 Task: Look for space in Kyaukse, Myanmar from 12th  July, 2023 to 15th July, 2023 for 3 adults in price range Rs.12000 to Rs.16000. Place can be entire place with 2 bedrooms having 3 beds and 1 bathroom. Property type can be house, flat, guest house. Amenities needed are: washing machine. Booking option can be shelf check-in. Required host language is English.
Action: Mouse moved to (504, 111)
Screenshot: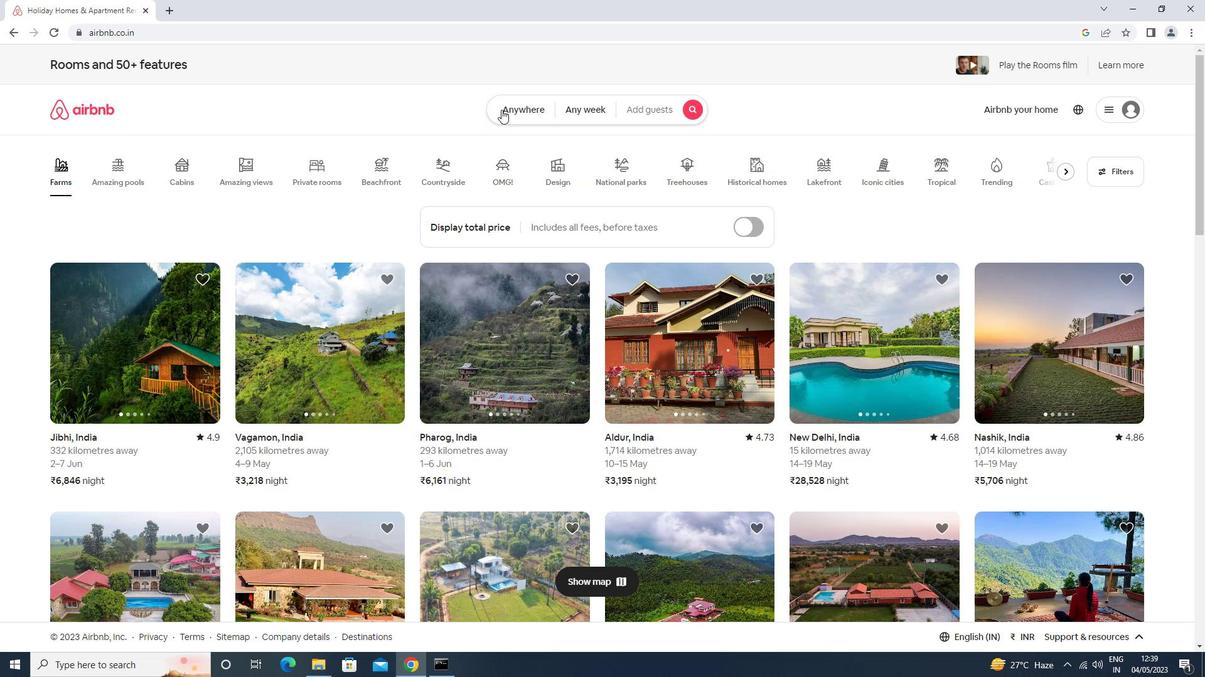 
Action: Mouse pressed left at (504, 111)
Screenshot: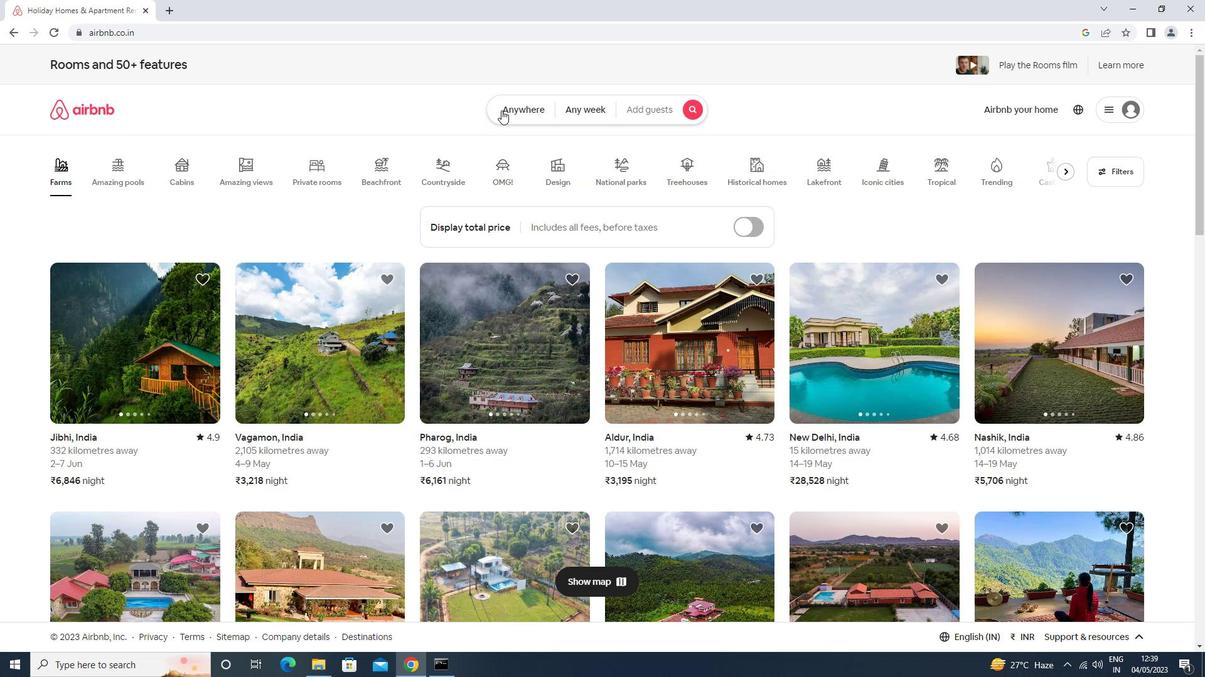 
Action: Mouse moved to (421, 163)
Screenshot: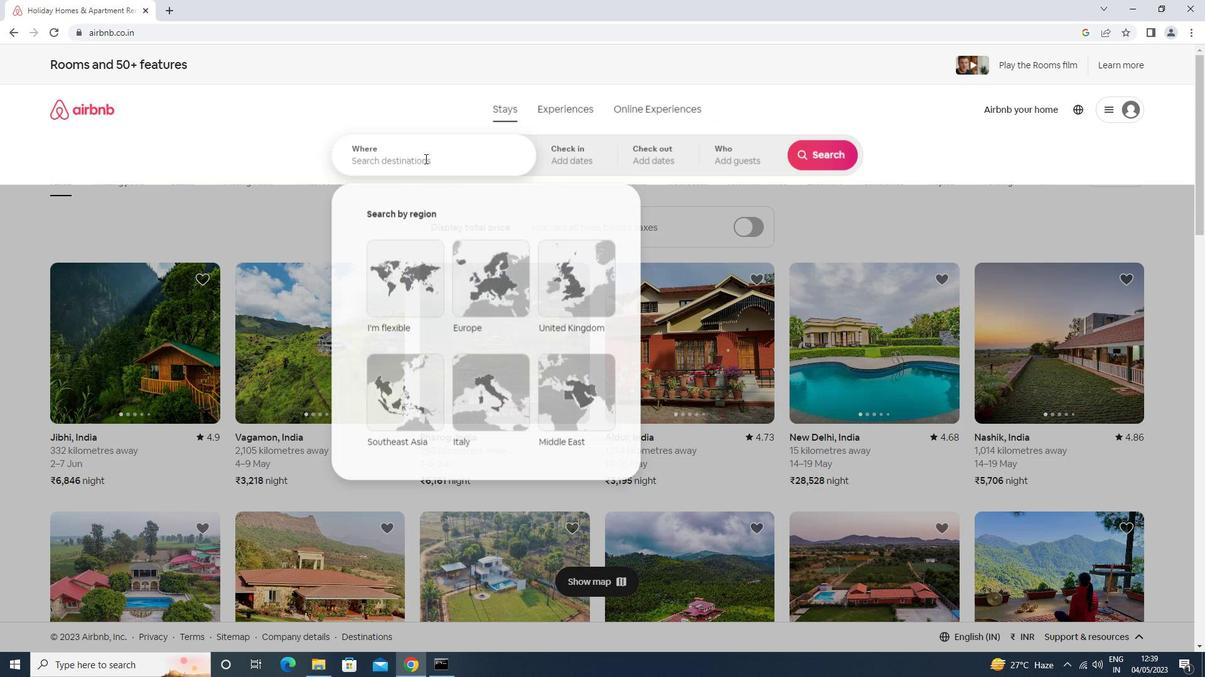
Action: Mouse pressed left at (421, 163)
Screenshot: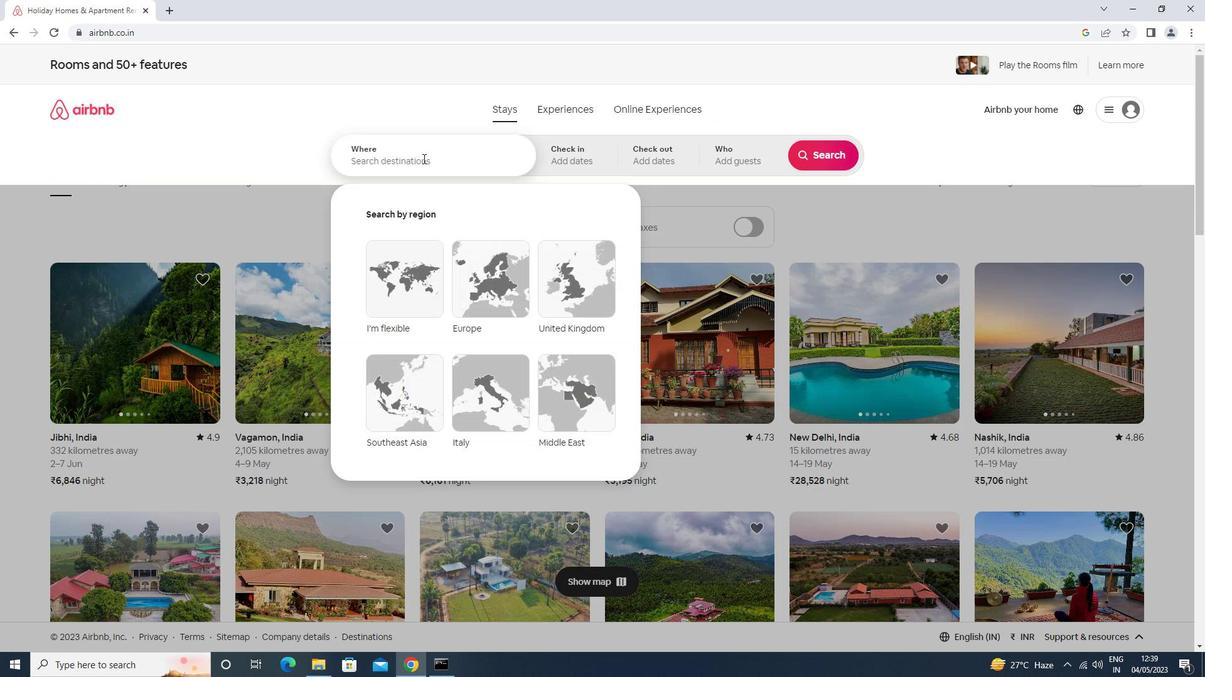
Action: Mouse moved to (414, 163)
Screenshot: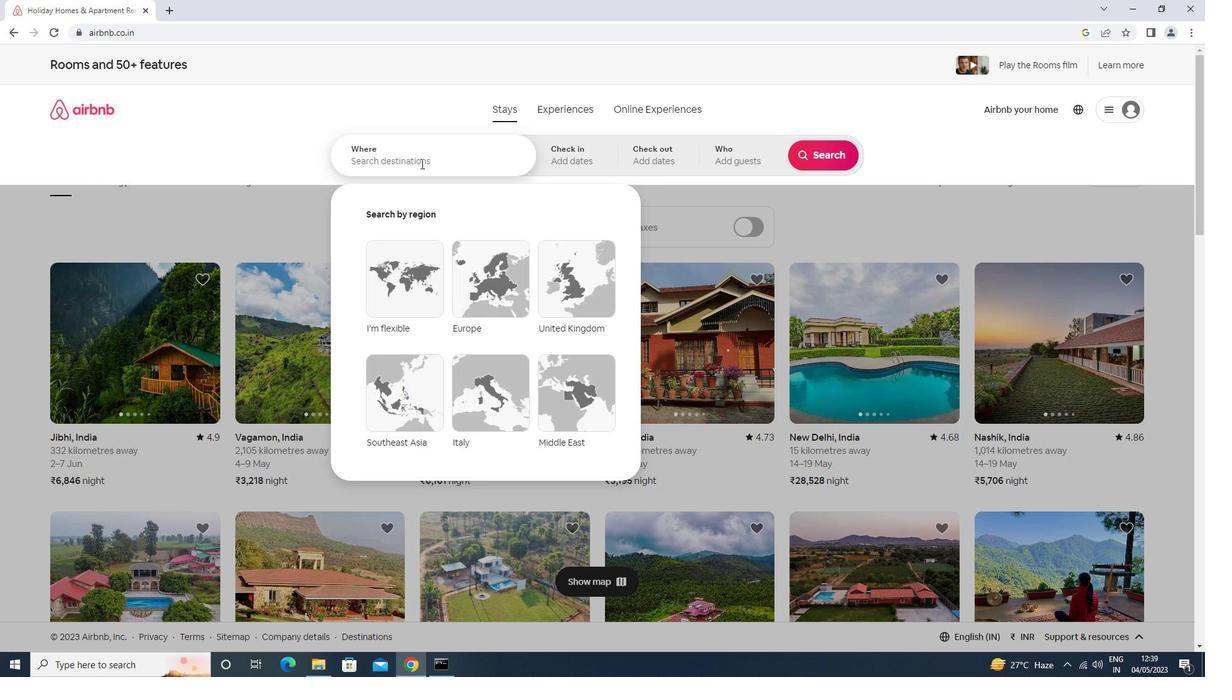 
Action: Key pressed kyaukse<Key.down><Key.enter>
Screenshot: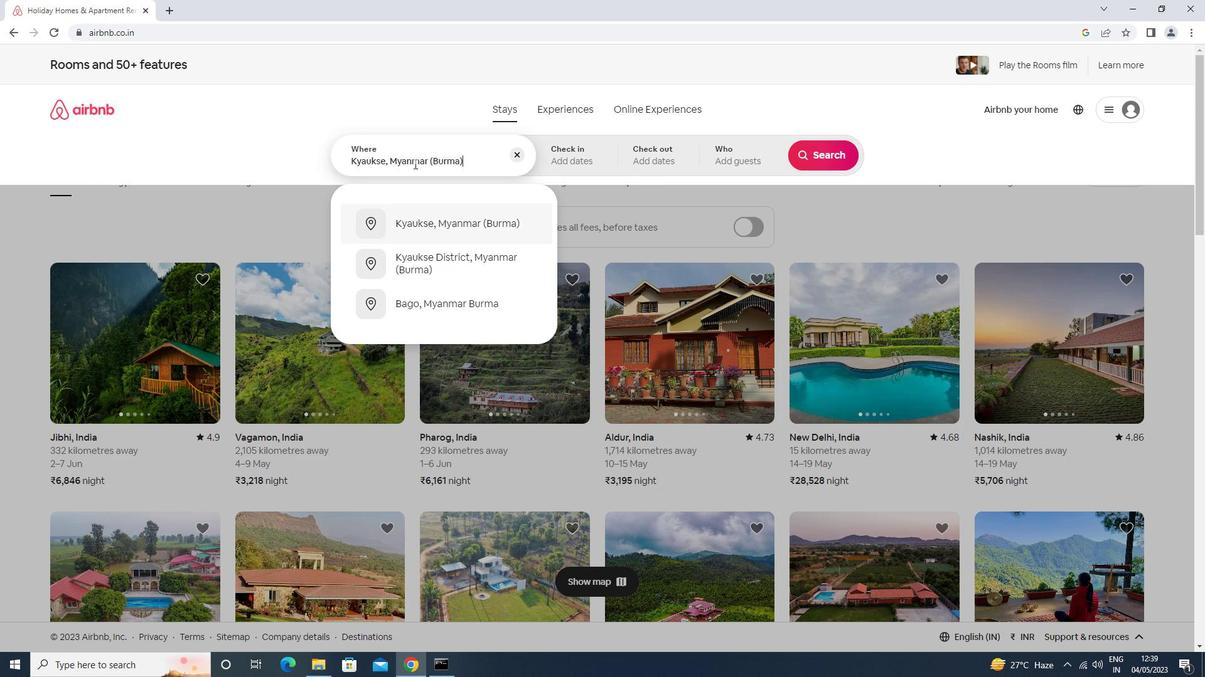 
Action: Mouse moved to (827, 257)
Screenshot: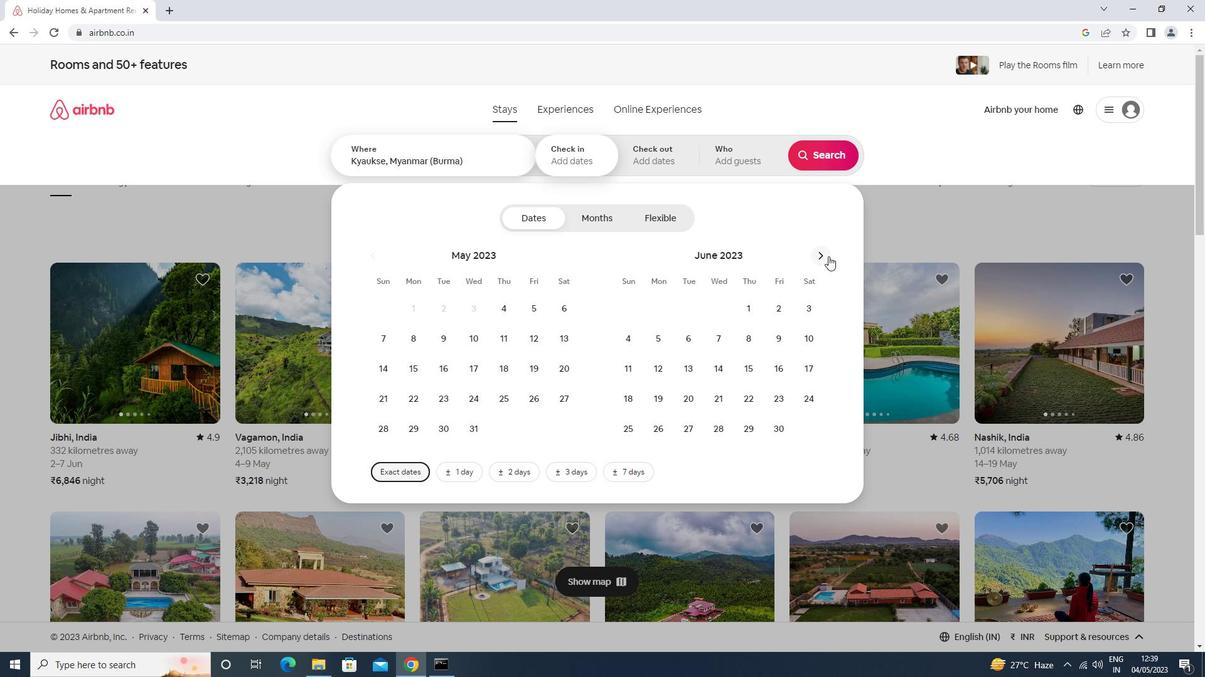 
Action: Mouse pressed left at (827, 257)
Screenshot: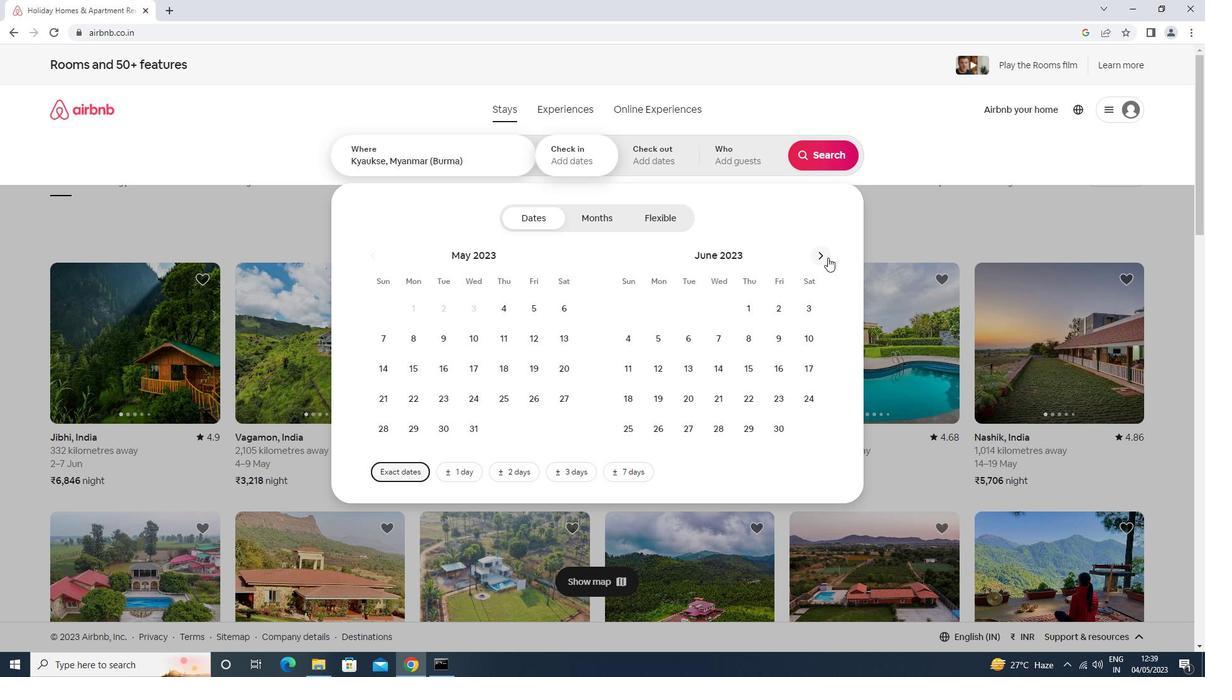 
Action: Mouse moved to (710, 364)
Screenshot: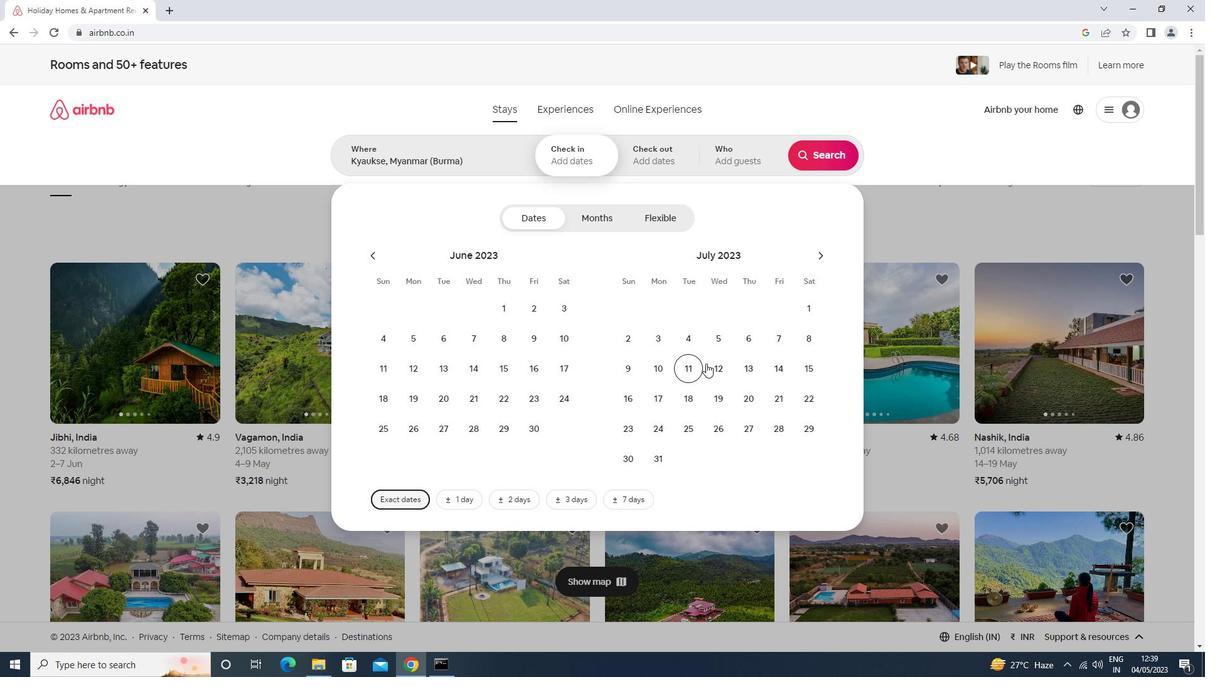 
Action: Mouse pressed left at (710, 364)
Screenshot: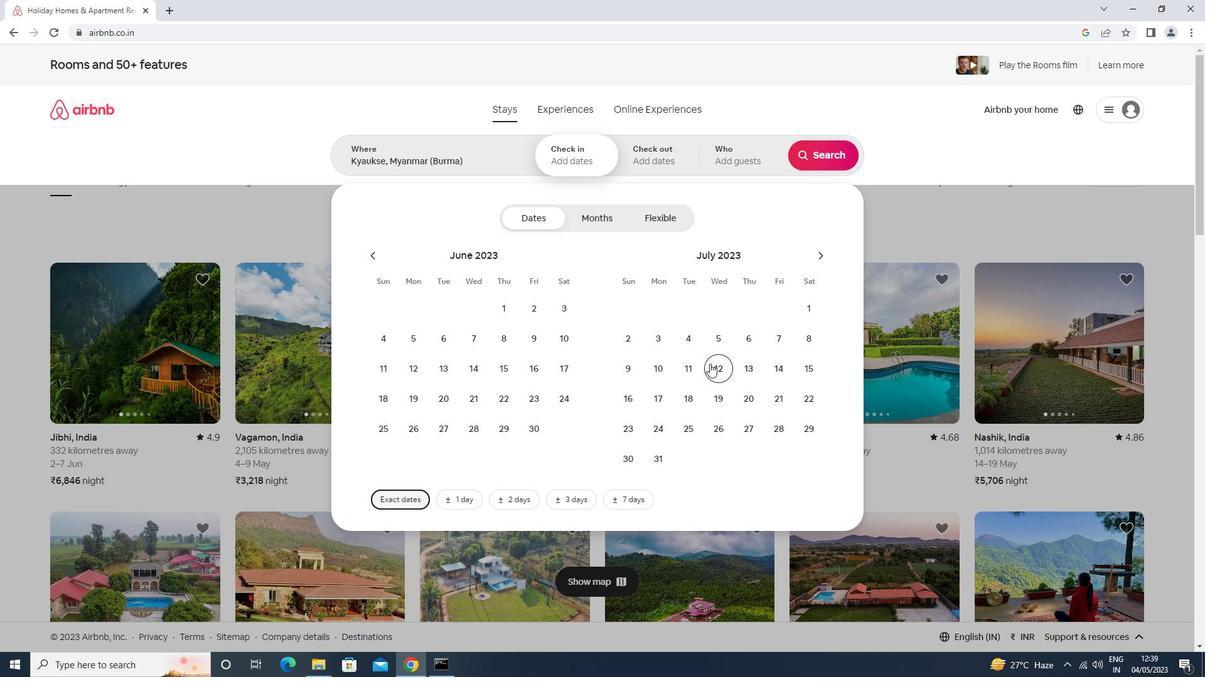 
Action: Mouse moved to (801, 367)
Screenshot: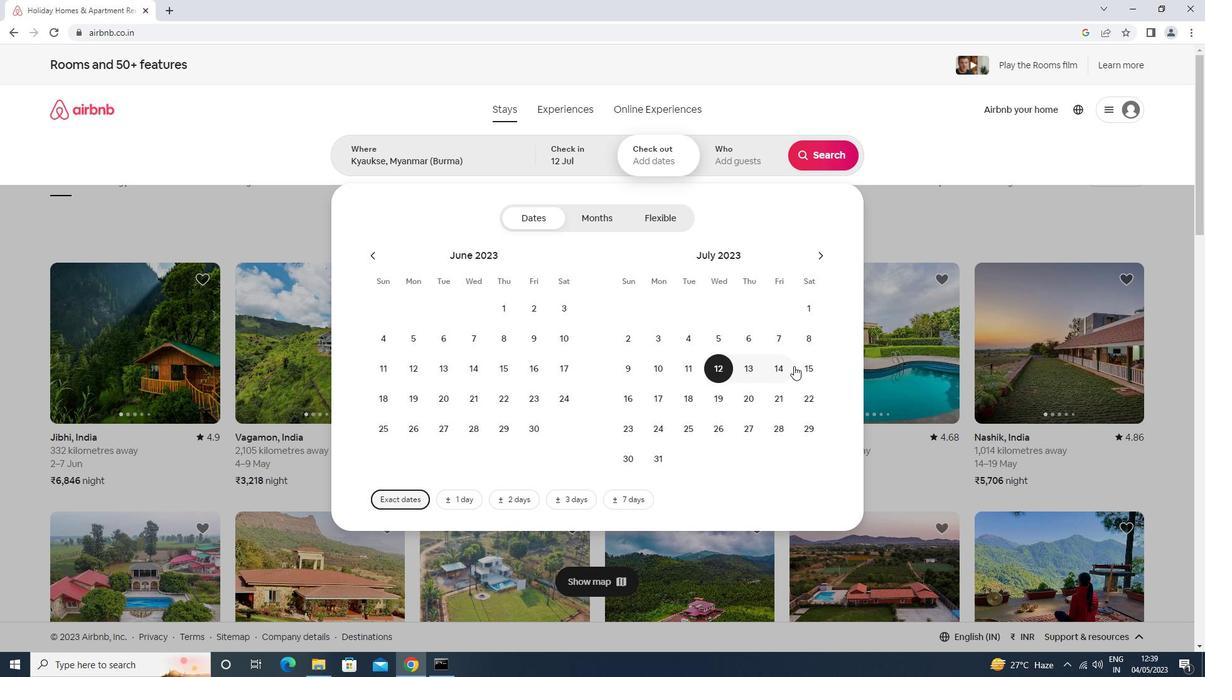 
Action: Mouse pressed left at (801, 367)
Screenshot: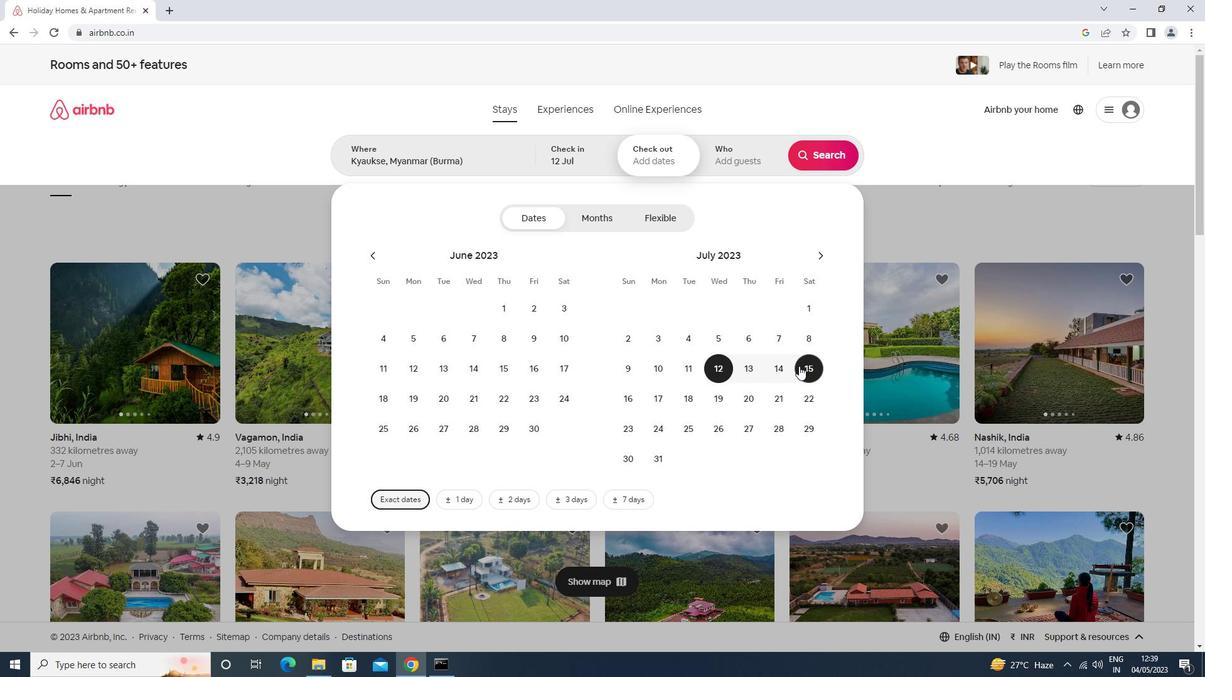 
Action: Mouse moved to (736, 173)
Screenshot: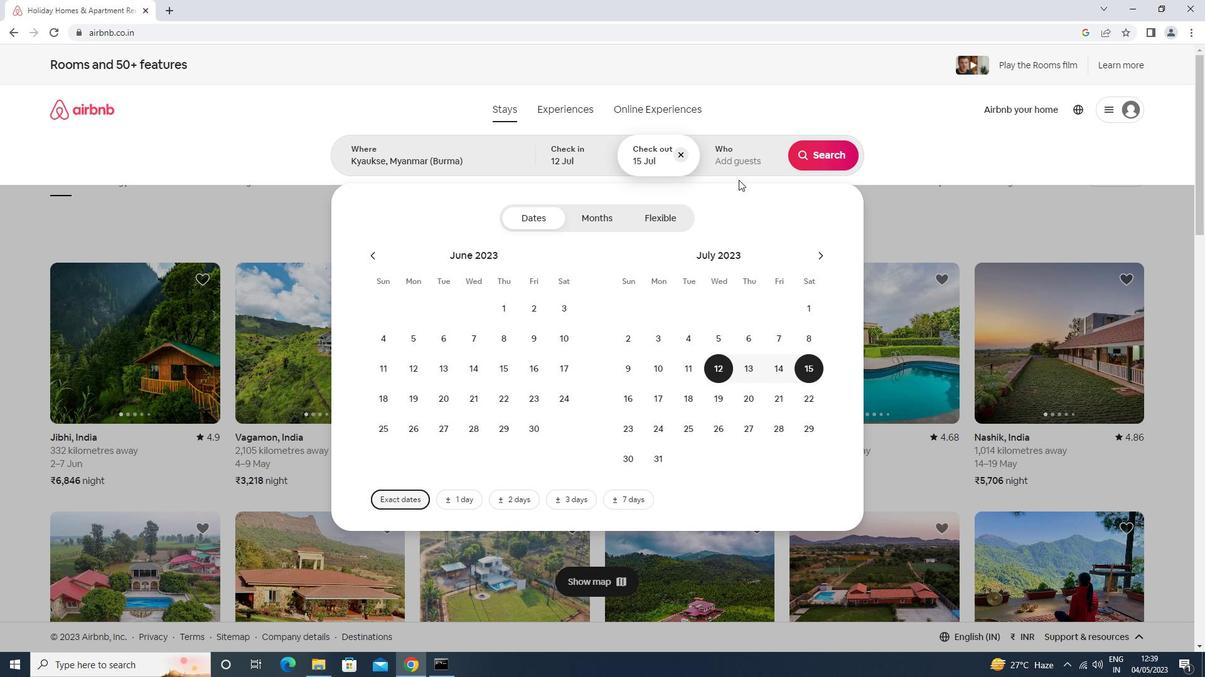 
Action: Mouse pressed left at (736, 173)
Screenshot: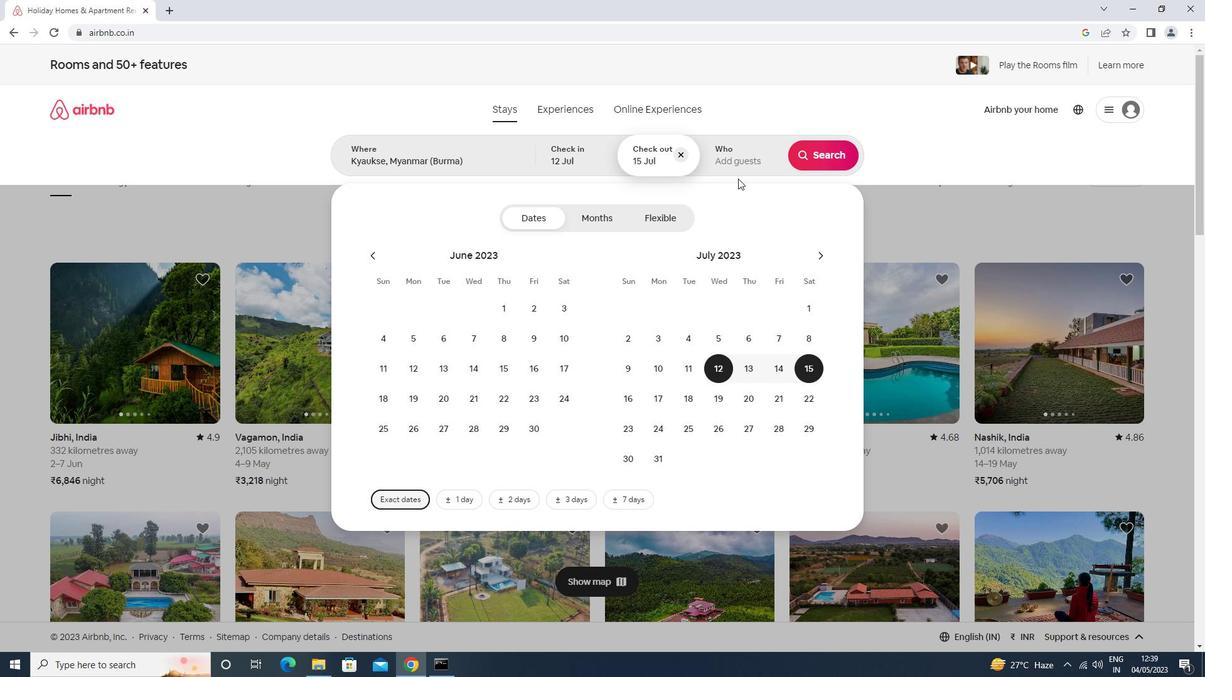 
Action: Mouse moved to (824, 223)
Screenshot: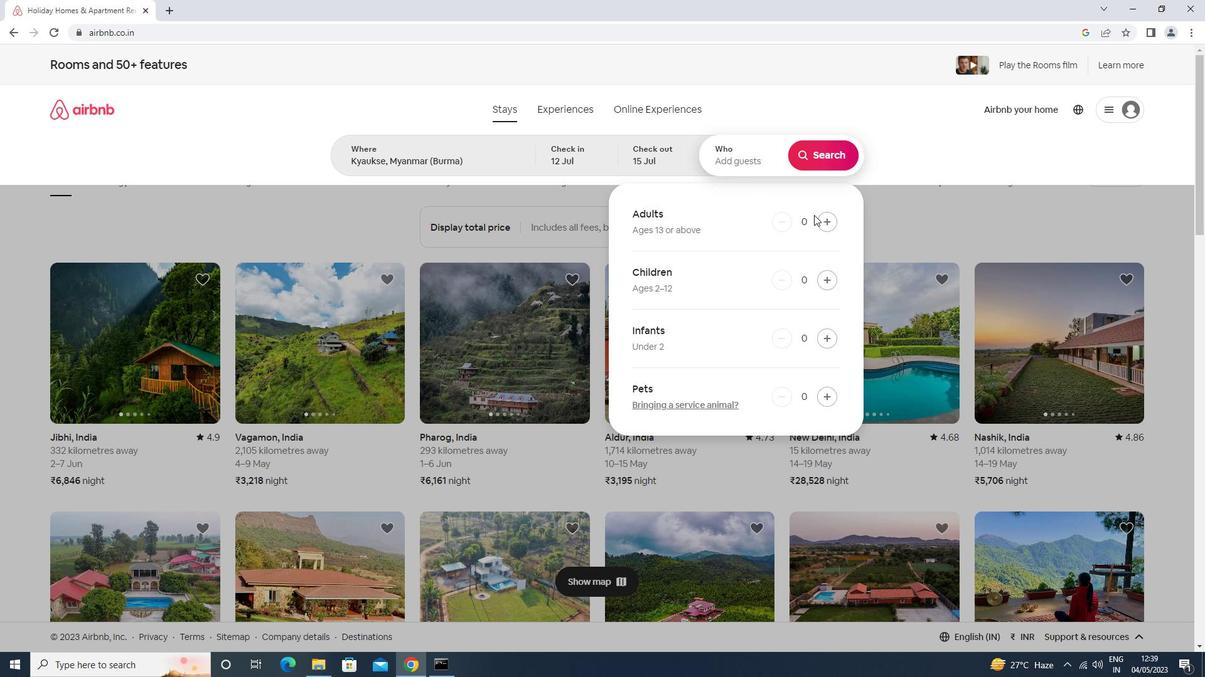 
Action: Mouse pressed left at (824, 223)
Screenshot: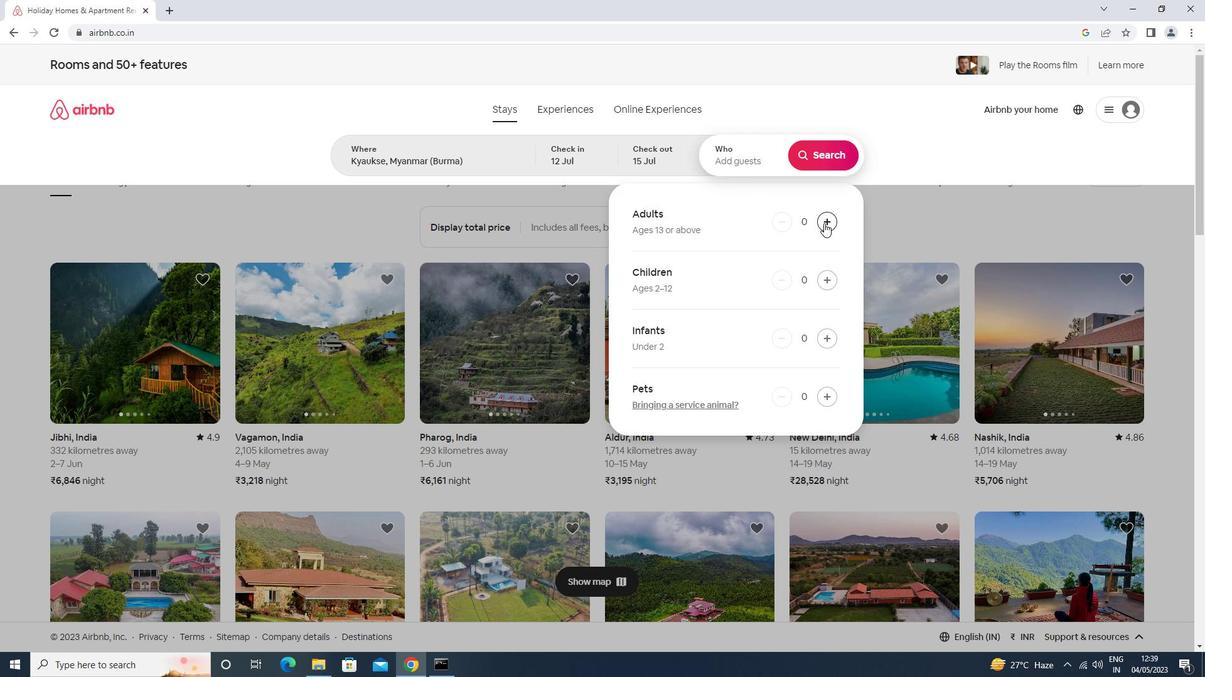 
Action: Mouse moved to (824, 224)
Screenshot: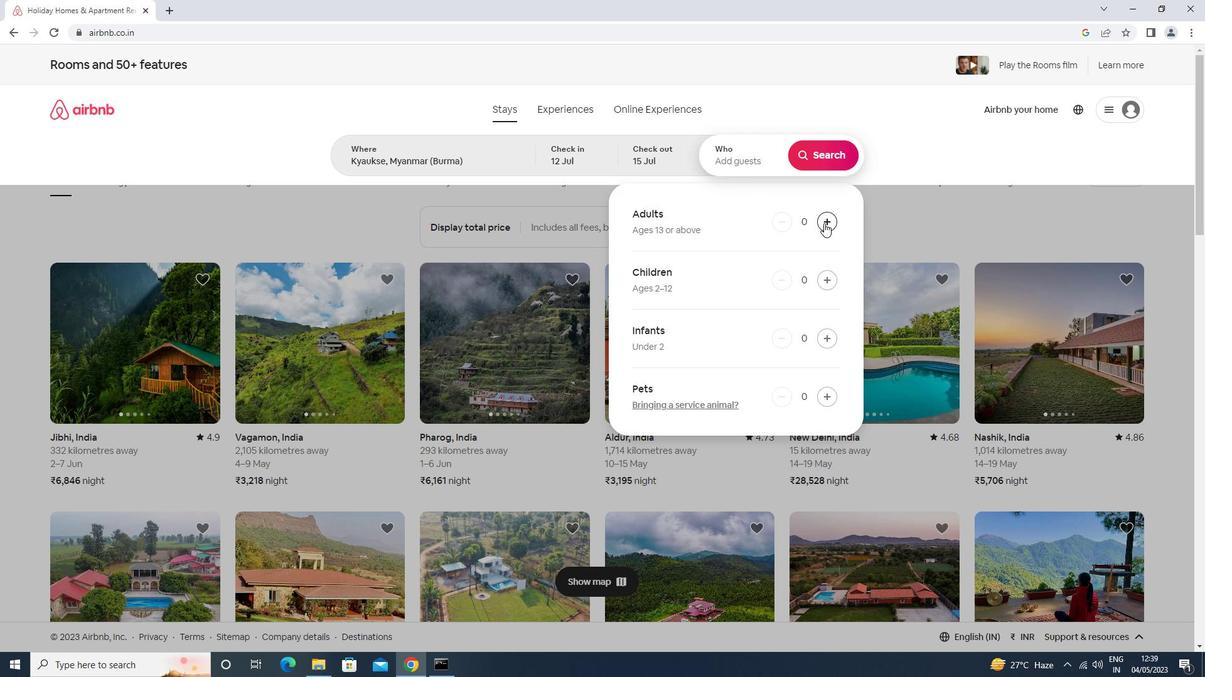 
Action: Mouse pressed left at (824, 224)
Screenshot: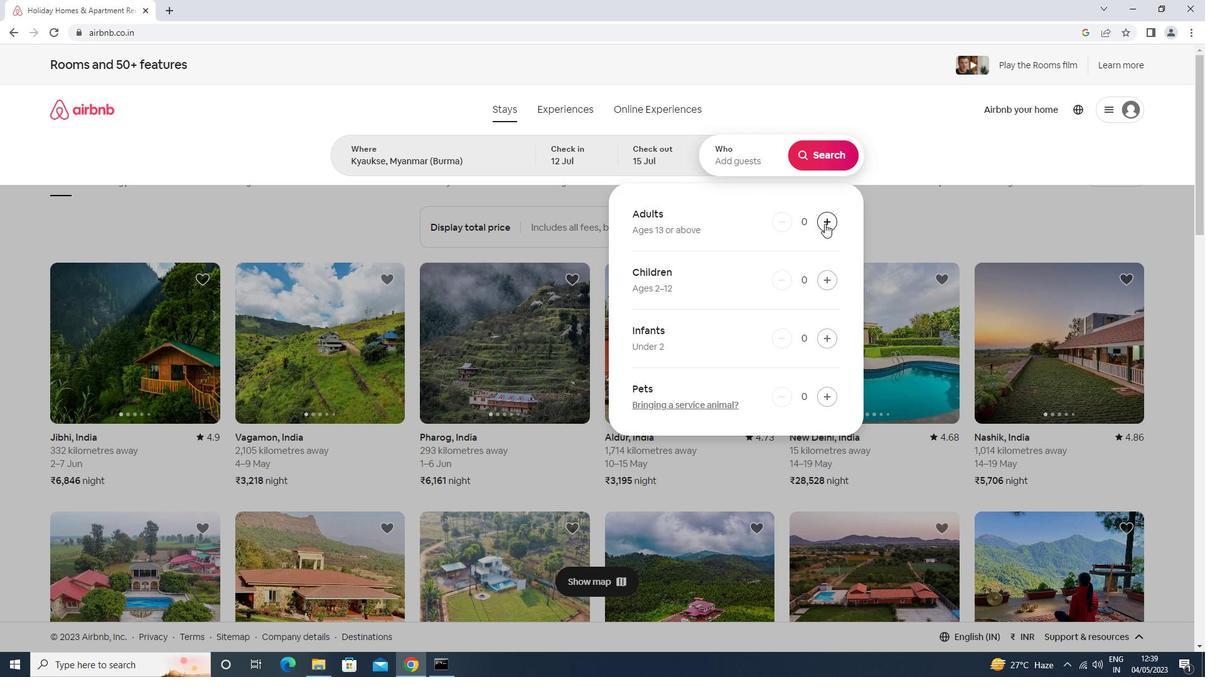 
Action: Mouse moved to (825, 224)
Screenshot: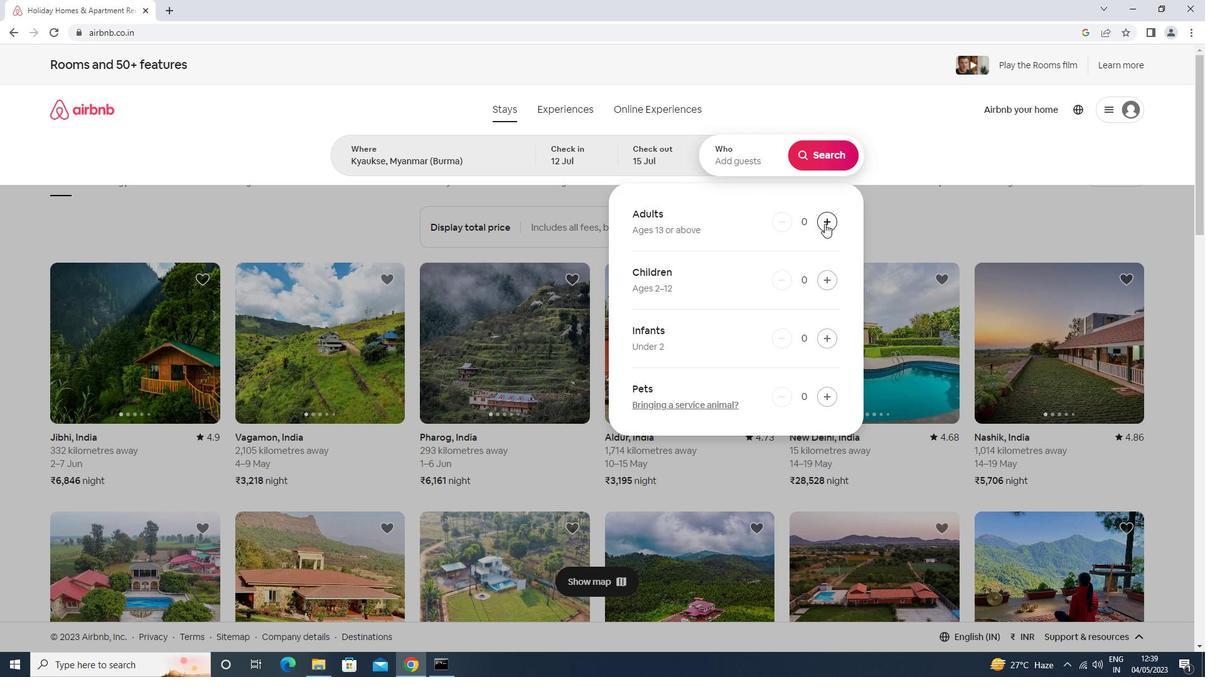 
Action: Mouse pressed left at (825, 224)
Screenshot: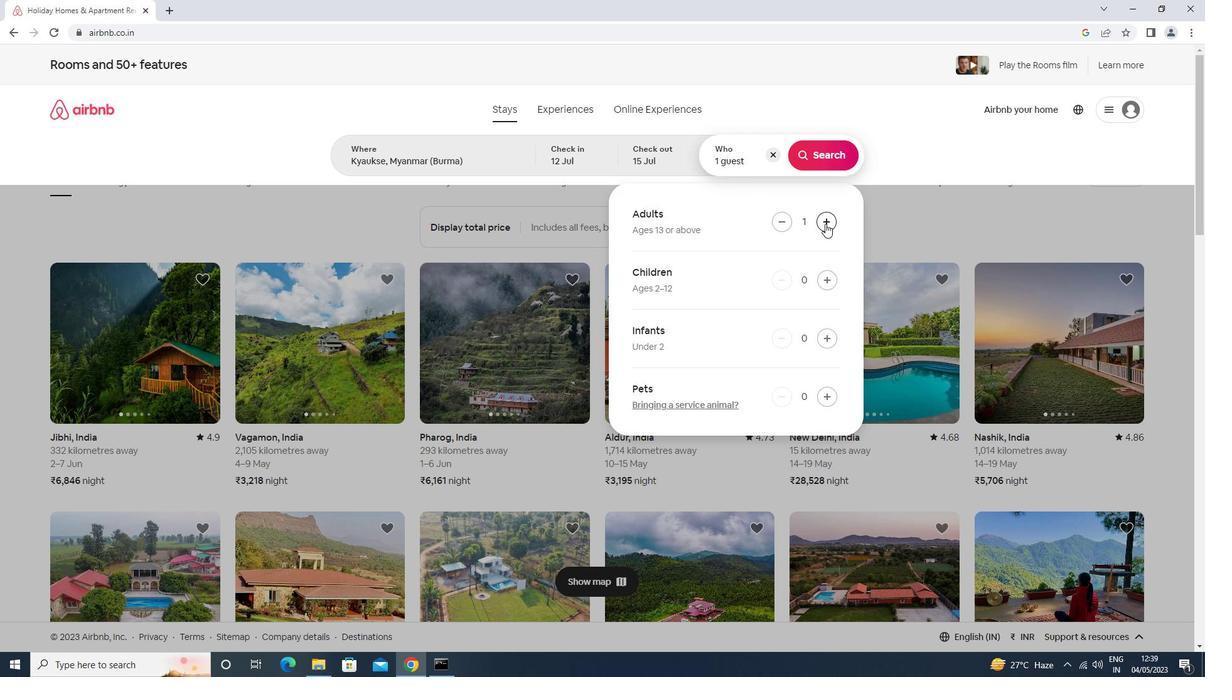 
Action: Mouse moved to (821, 160)
Screenshot: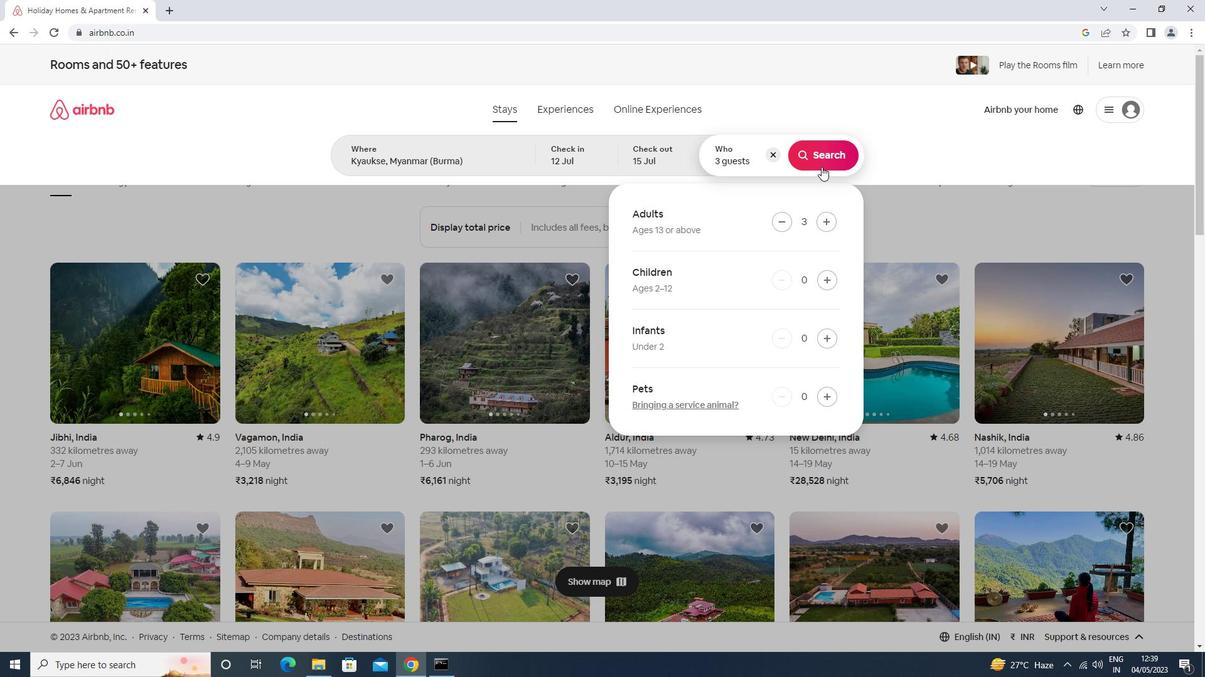 
Action: Mouse pressed left at (821, 160)
Screenshot: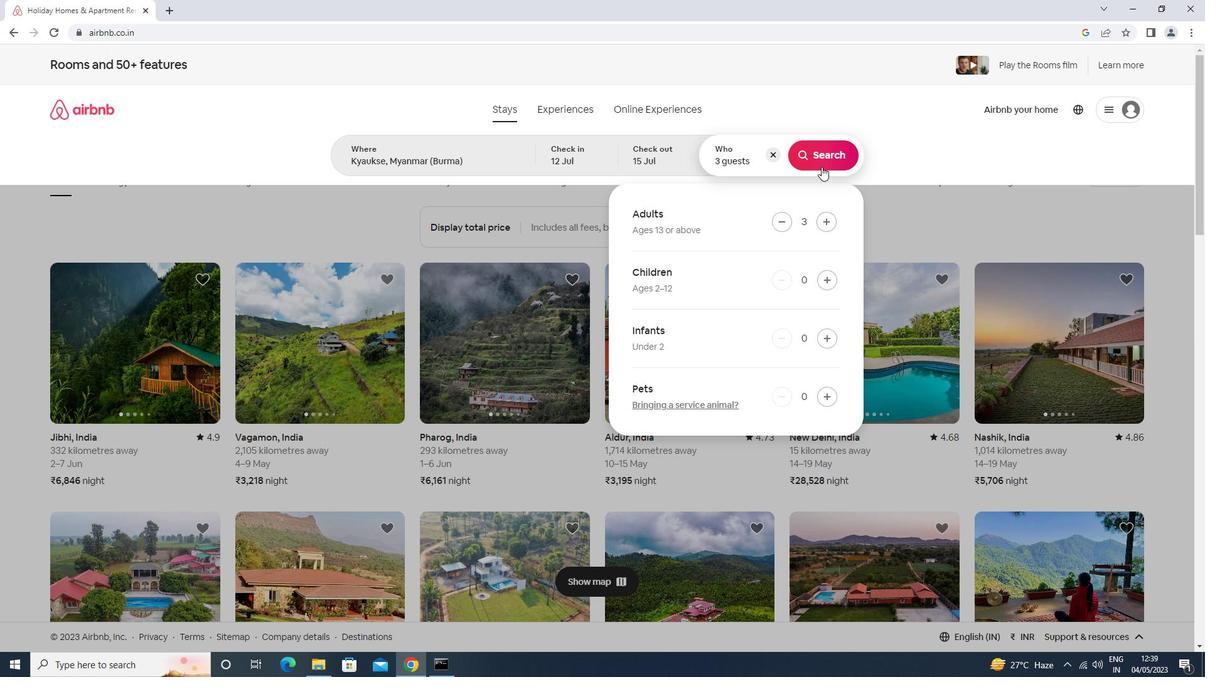
Action: Mouse moved to (1140, 113)
Screenshot: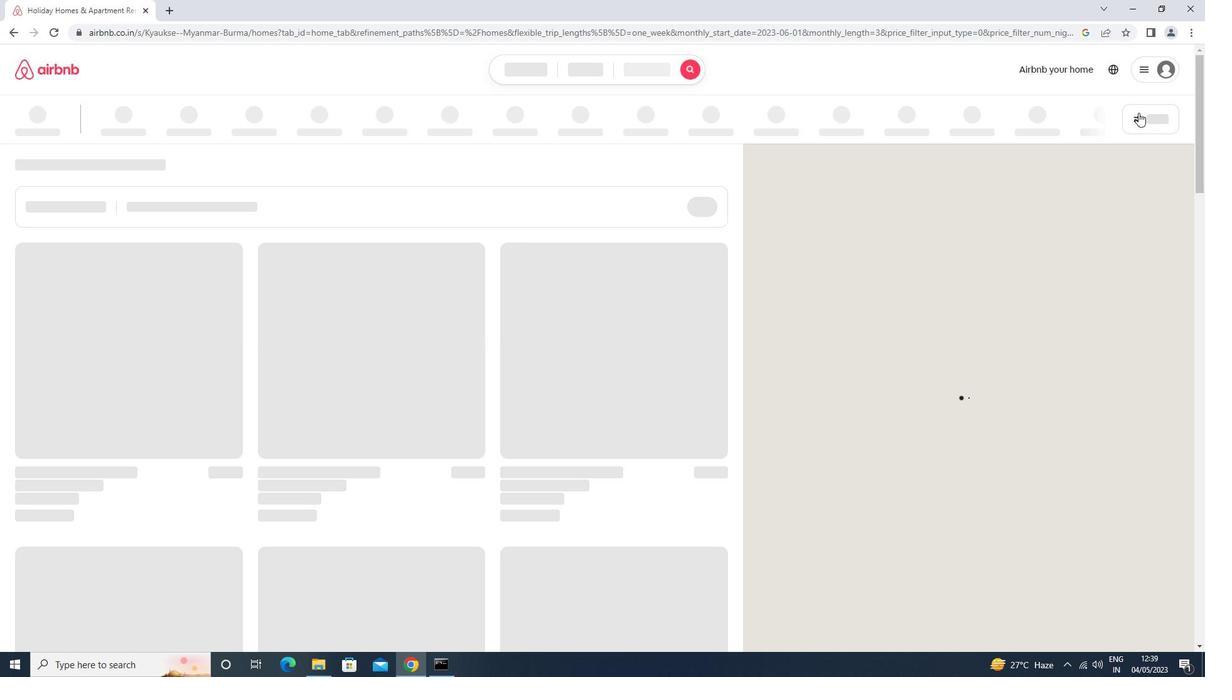 
Action: Mouse pressed left at (1140, 113)
Screenshot: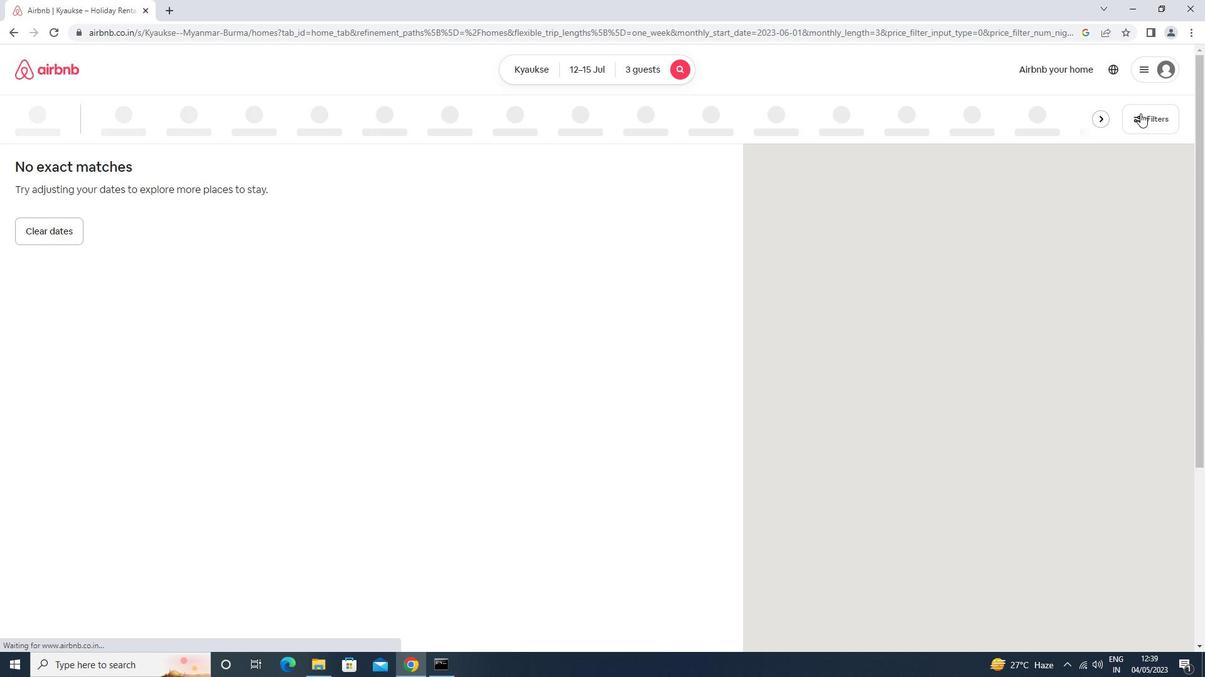 
Action: Mouse moved to (542, 190)
Screenshot: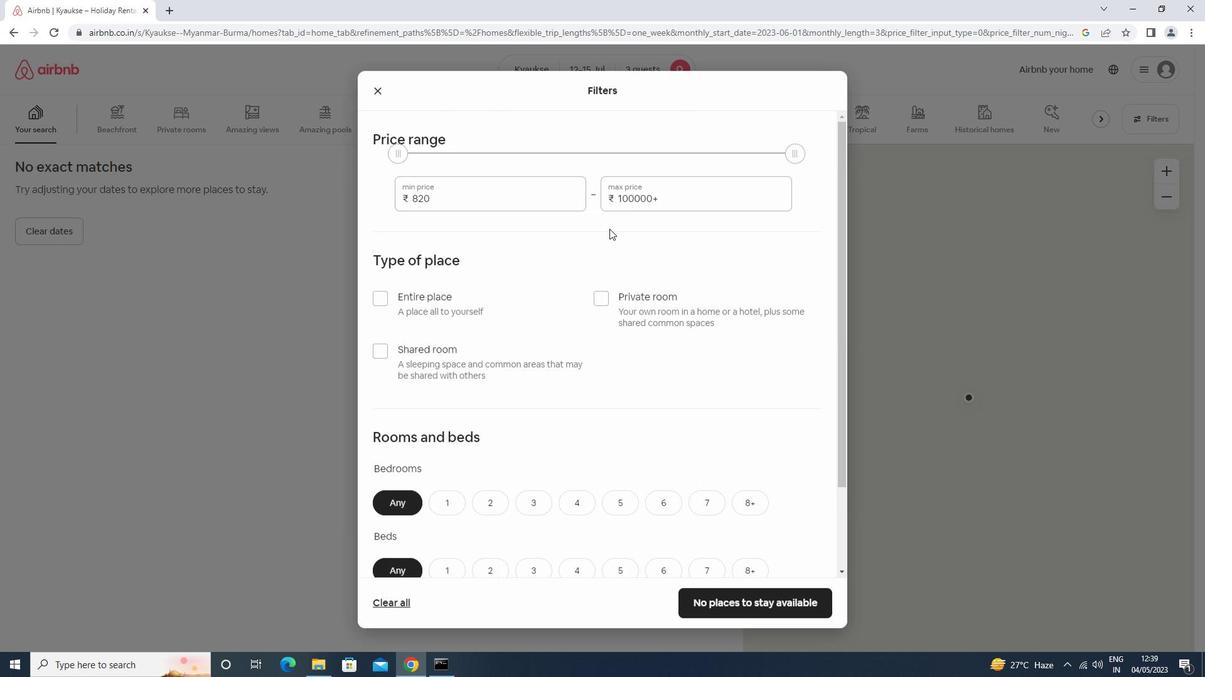 
Action: Mouse pressed left at (542, 190)
Screenshot: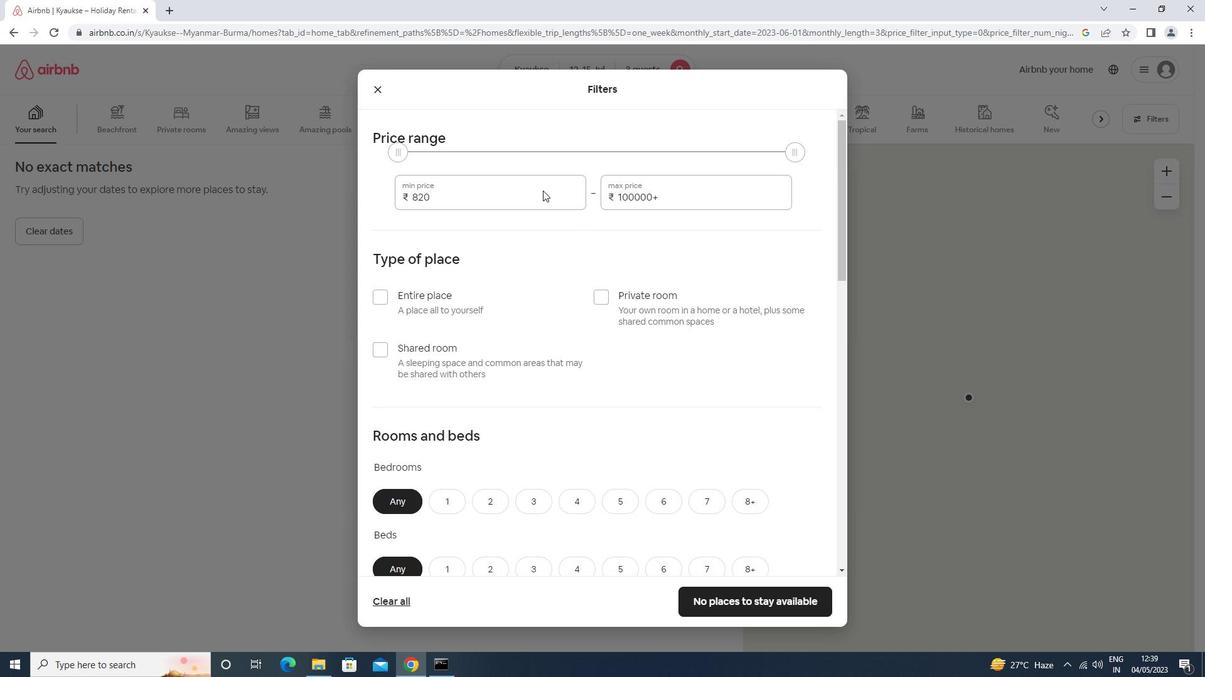 
Action: Key pressed <Key.backspace><Key.backspace><Key.backspace><Key.backspace><Key.backspace>12000<Key.tab>16000
Screenshot: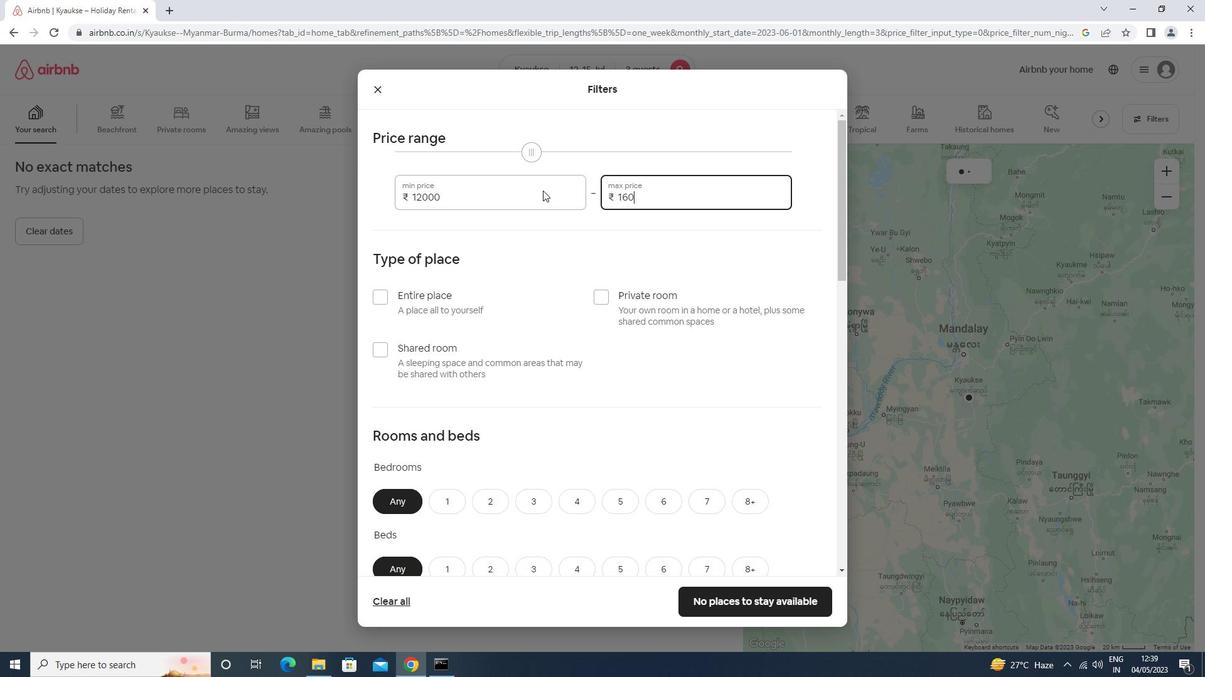 
Action: Mouse moved to (451, 297)
Screenshot: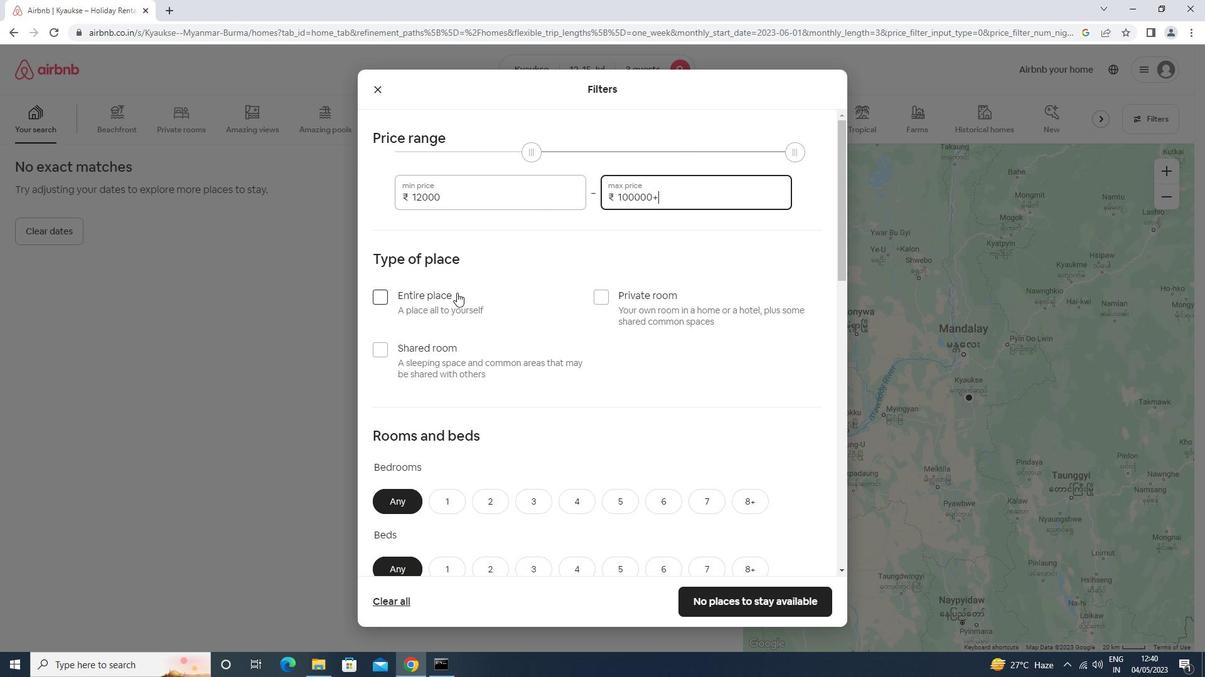 
Action: Mouse pressed left at (451, 297)
Screenshot: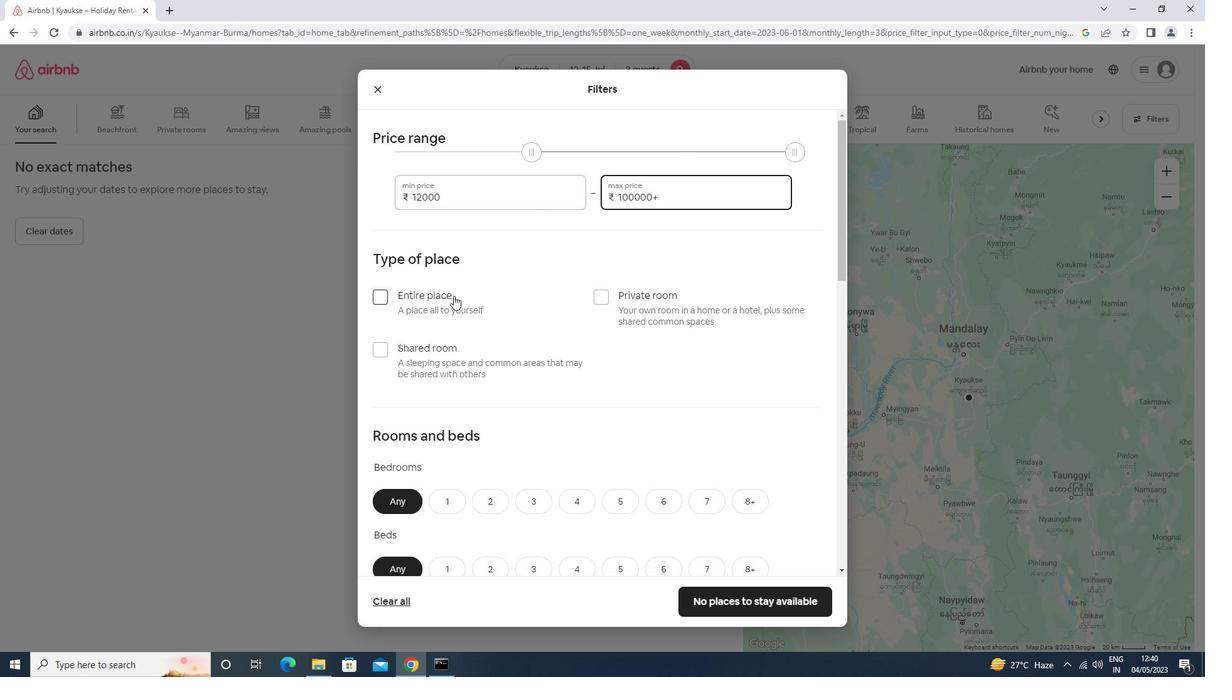 
Action: Mouse moved to (429, 300)
Screenshot: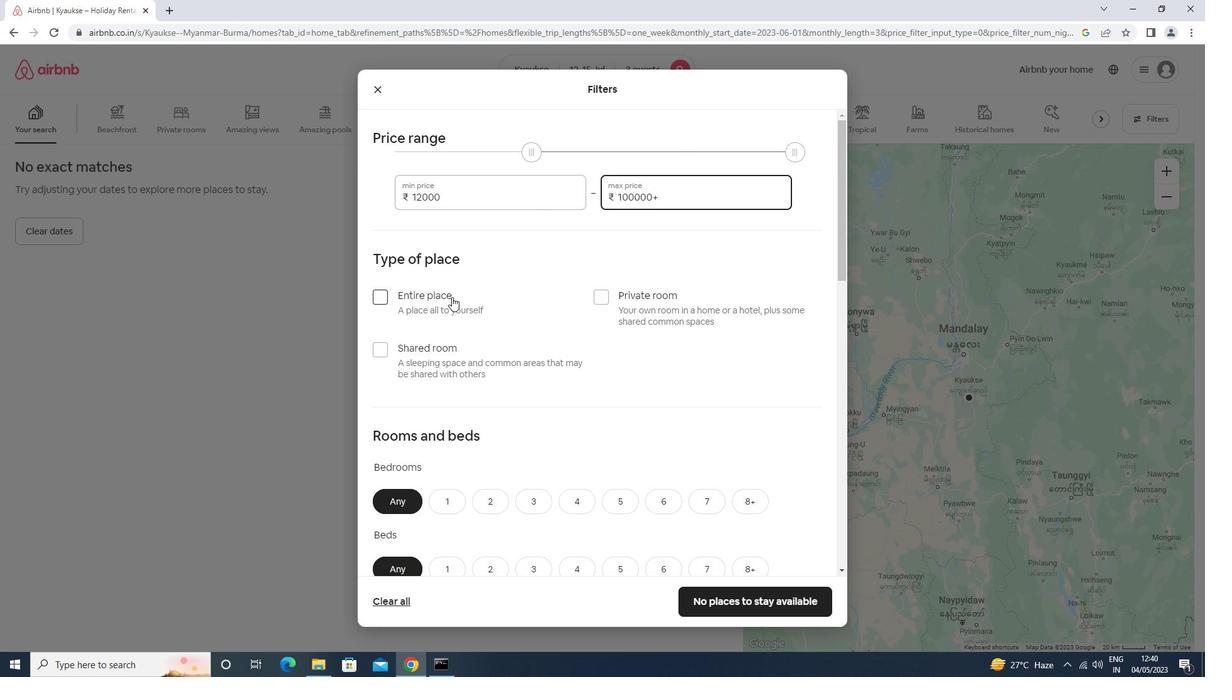 
Action: Mouse scrolled (429, 300) with delta (0, 0)
Screenshot: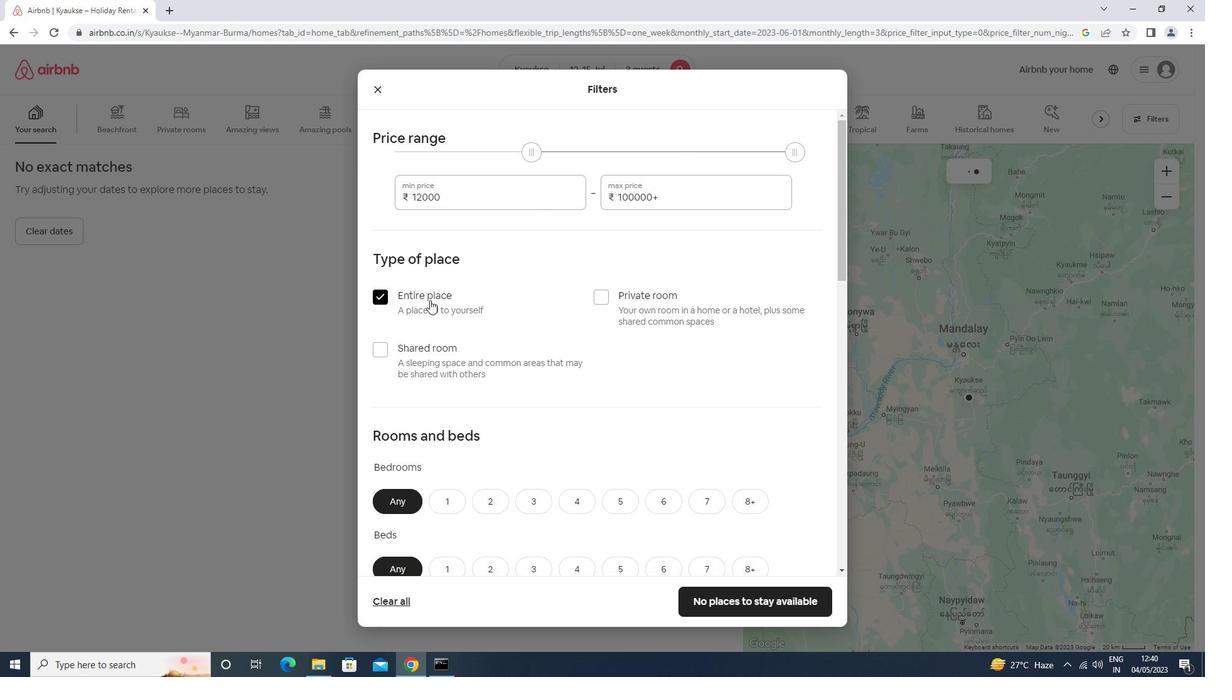
Action: Mouse scrolled (429, 300) with delta (0, 0)
Screenshot: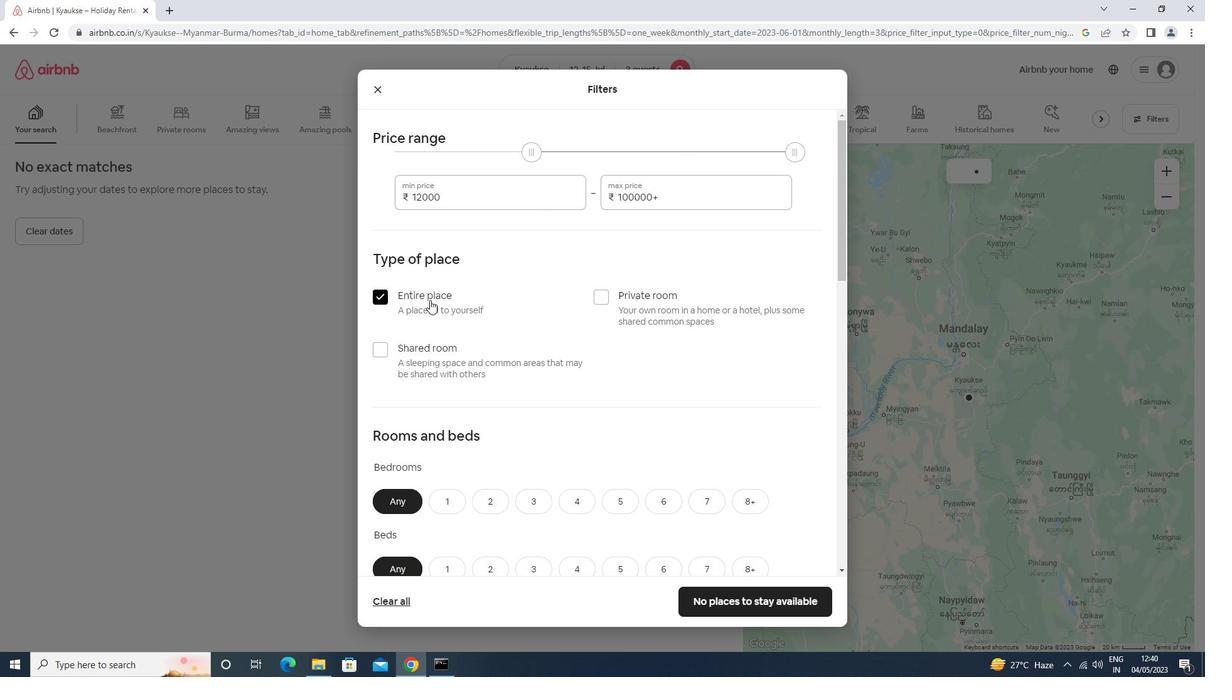 
Action: Mouse scrolled (429, 300) with delta (0, 0)
Screenshot: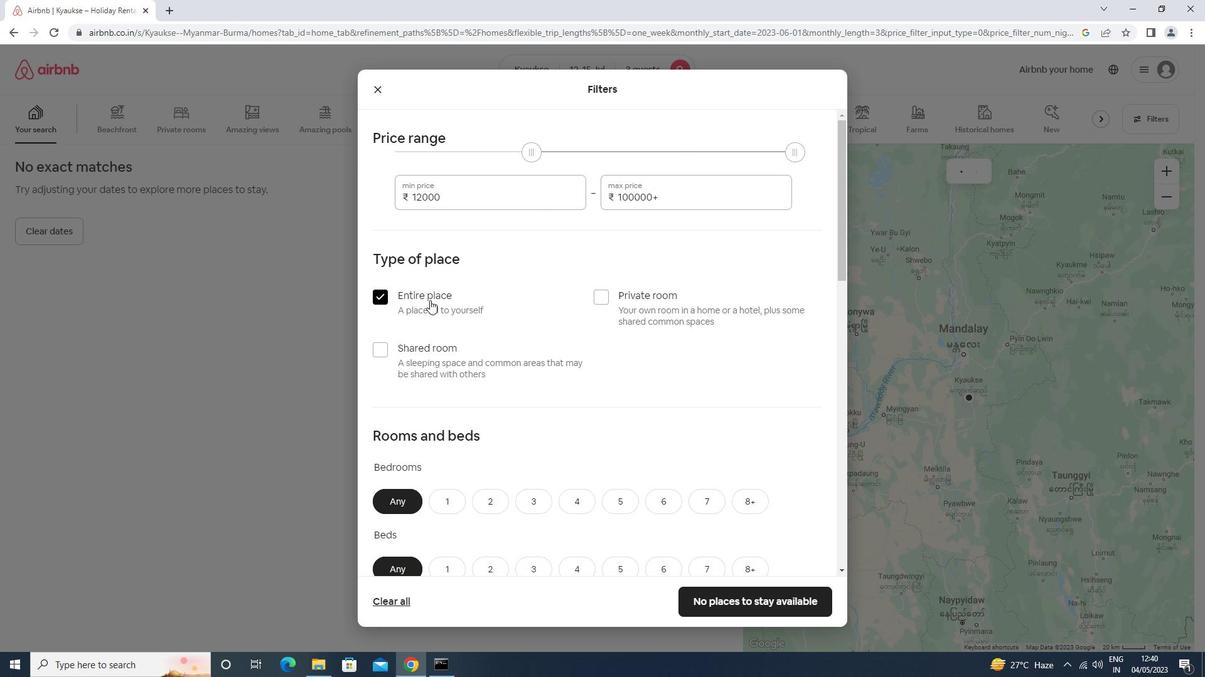 
Action: Mouse moved to (429, 300)
Screenshot: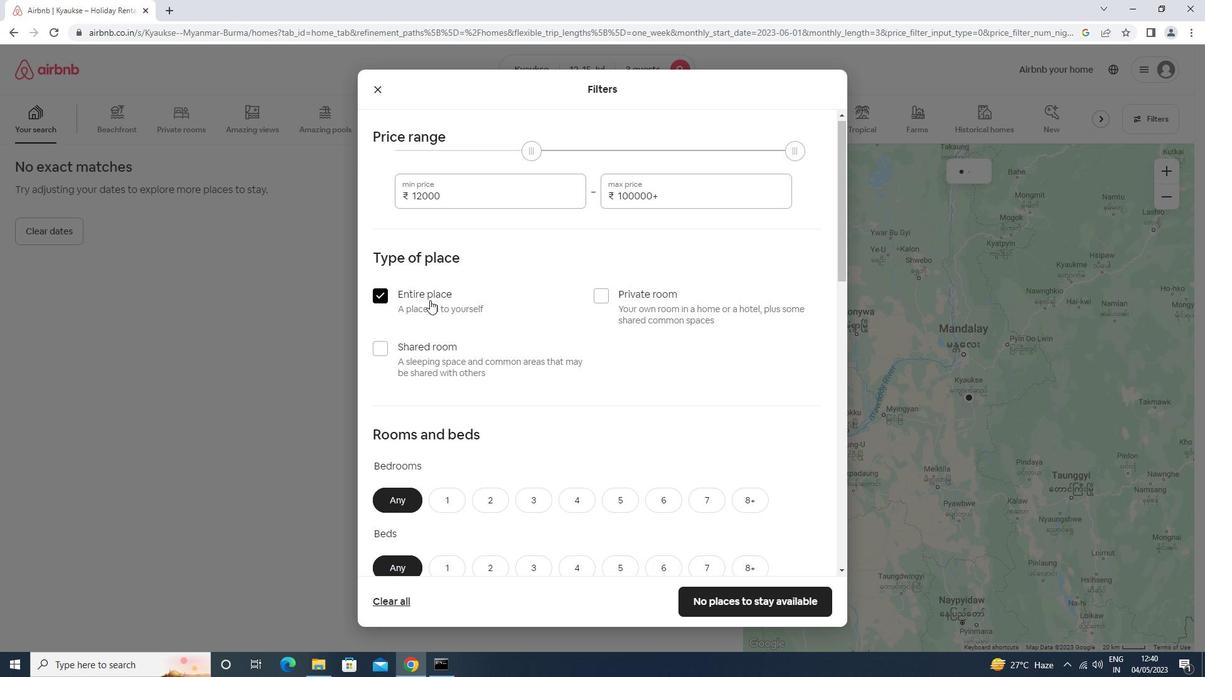 
Action: Mouse scrolled (429, 300) with delta (0, 0)
Screenshot: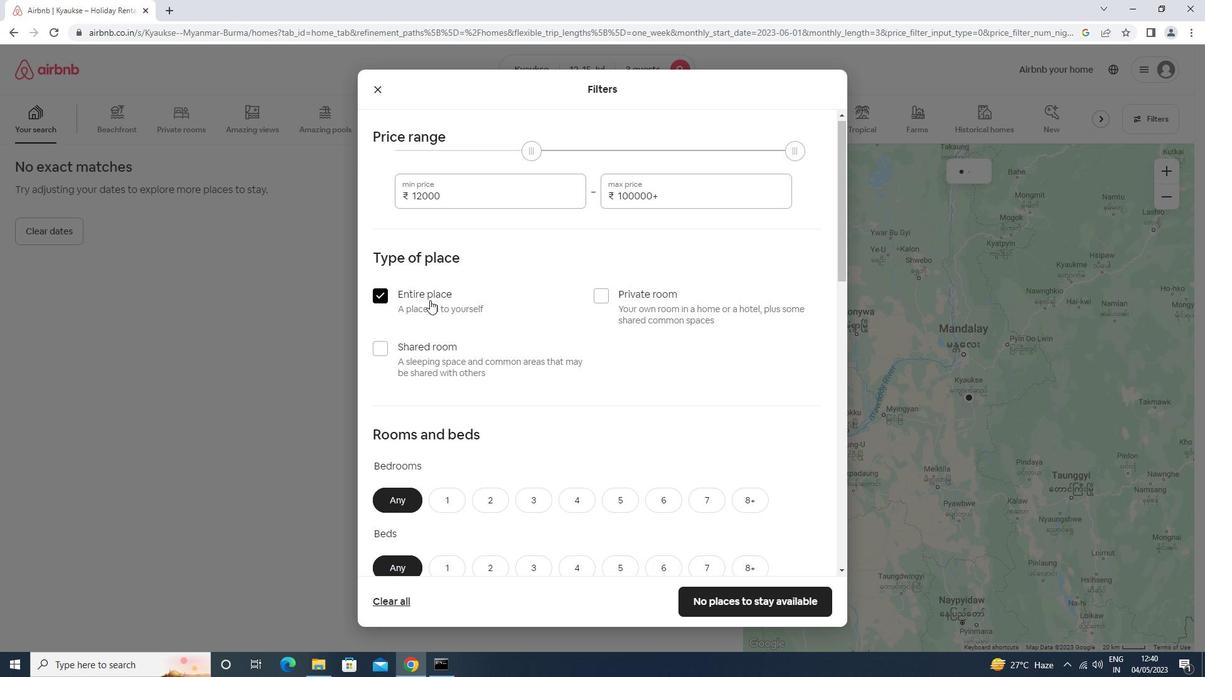 
Action: Mouse moved to (488, 258)
Screenshot: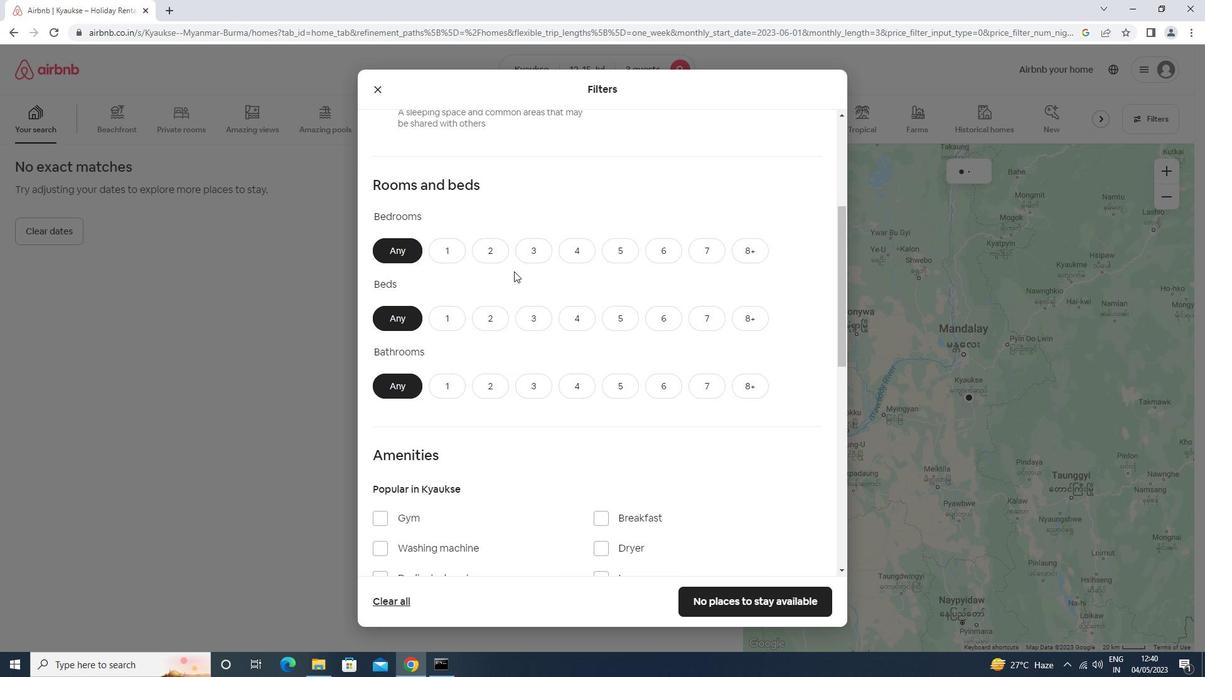 
Action: Mouse pressed left at (488, 258)
Screenshot: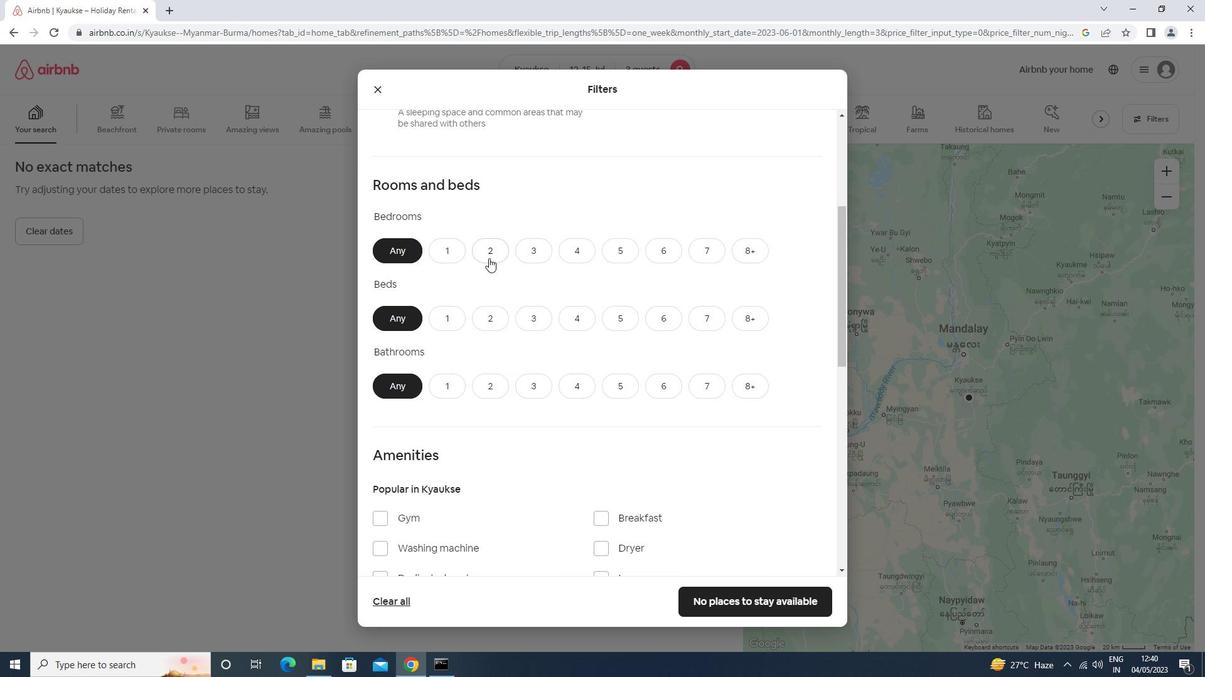 
Action: Mouse moved to (542, 326)
Screenshot: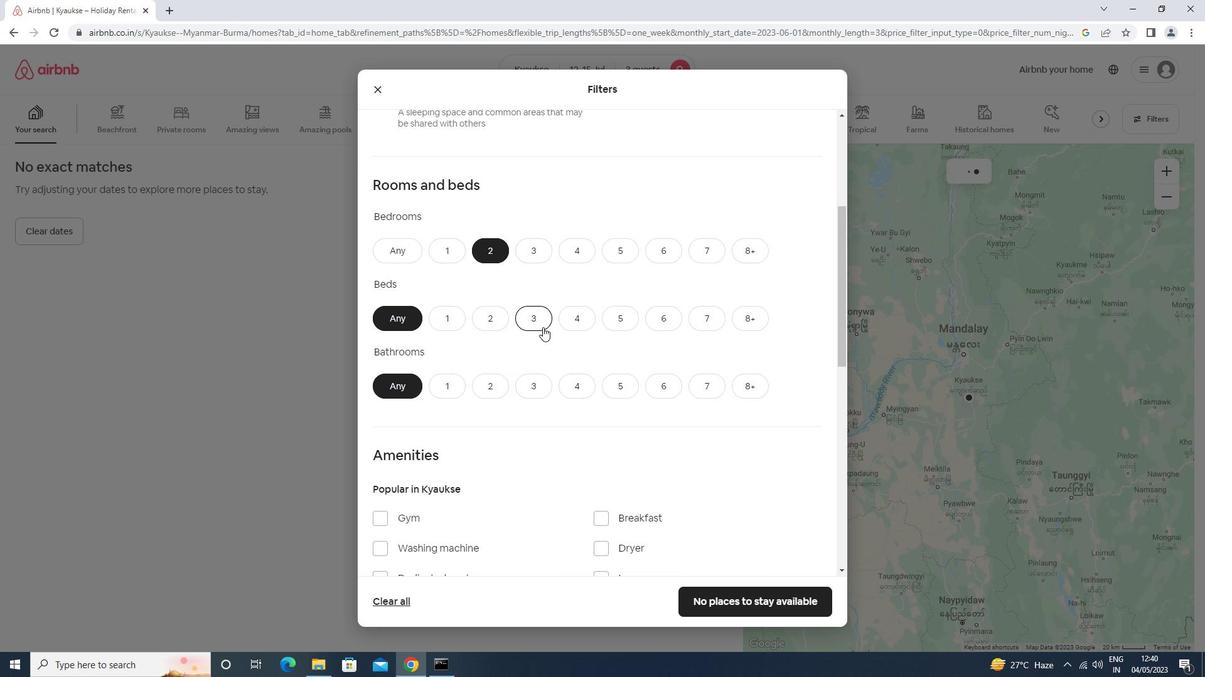 
Action: Mouse pressed left at (542, 326)
Screenshot: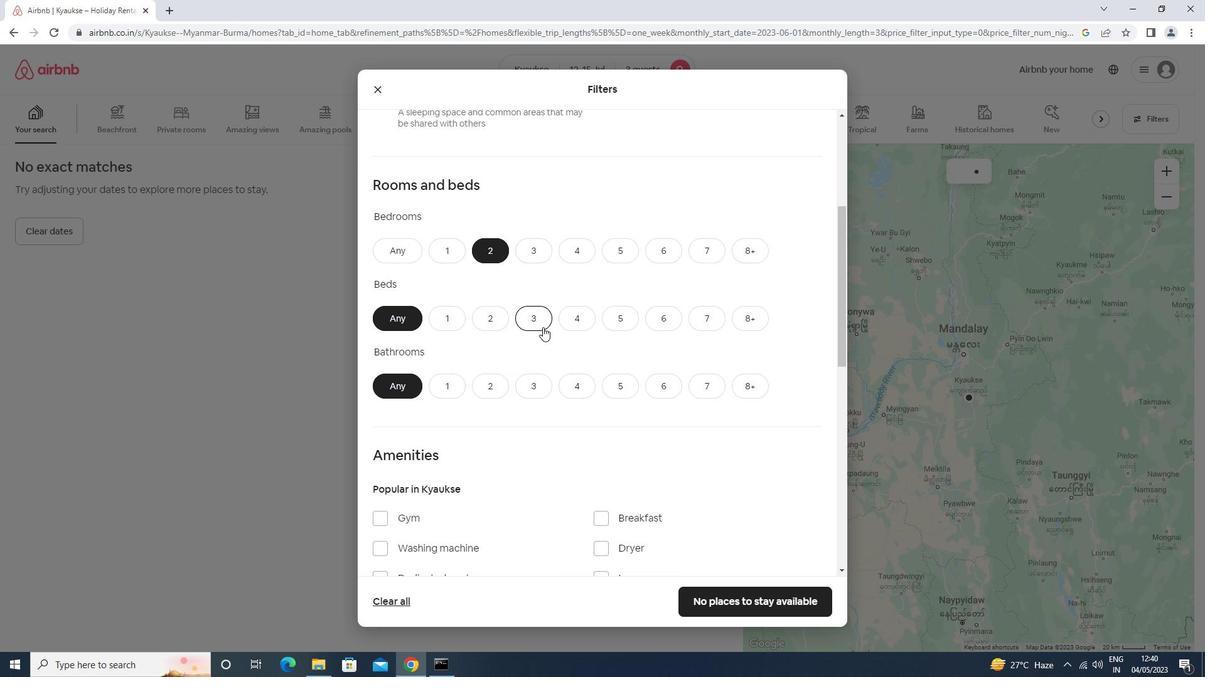 
Action: Mouse moved to (540, 326)
Screenshot: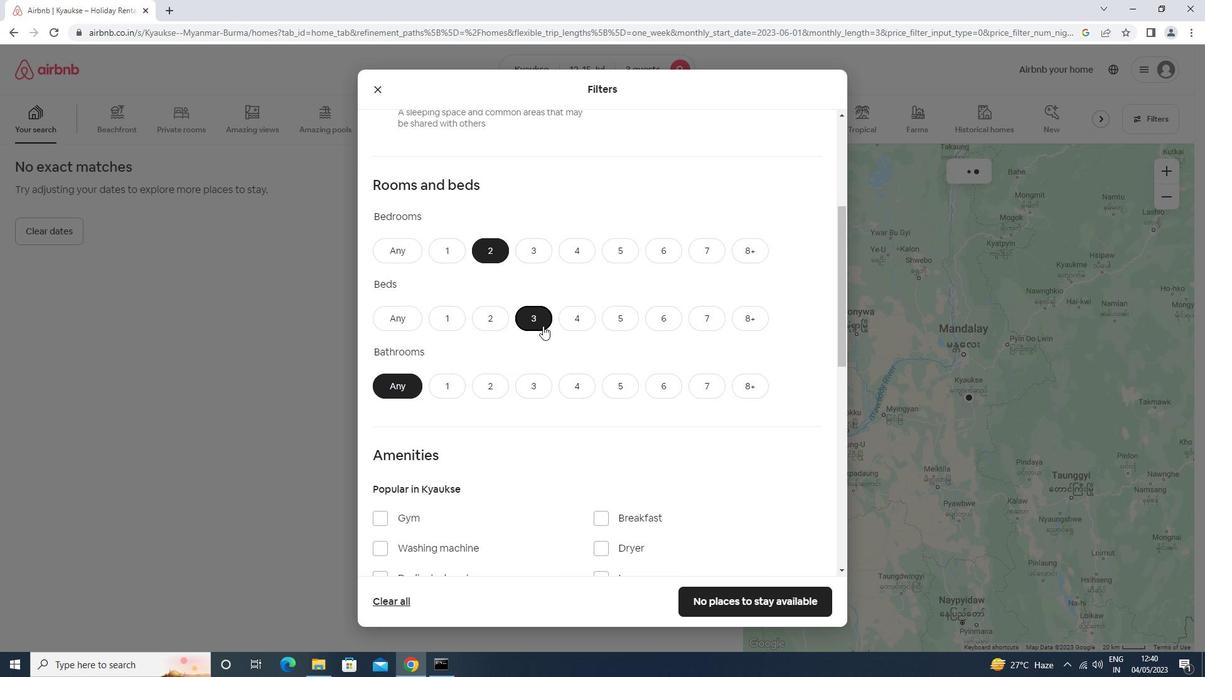 
Action: Mouse scrolled (540, 325) with delta (0, 0)
Screenshot: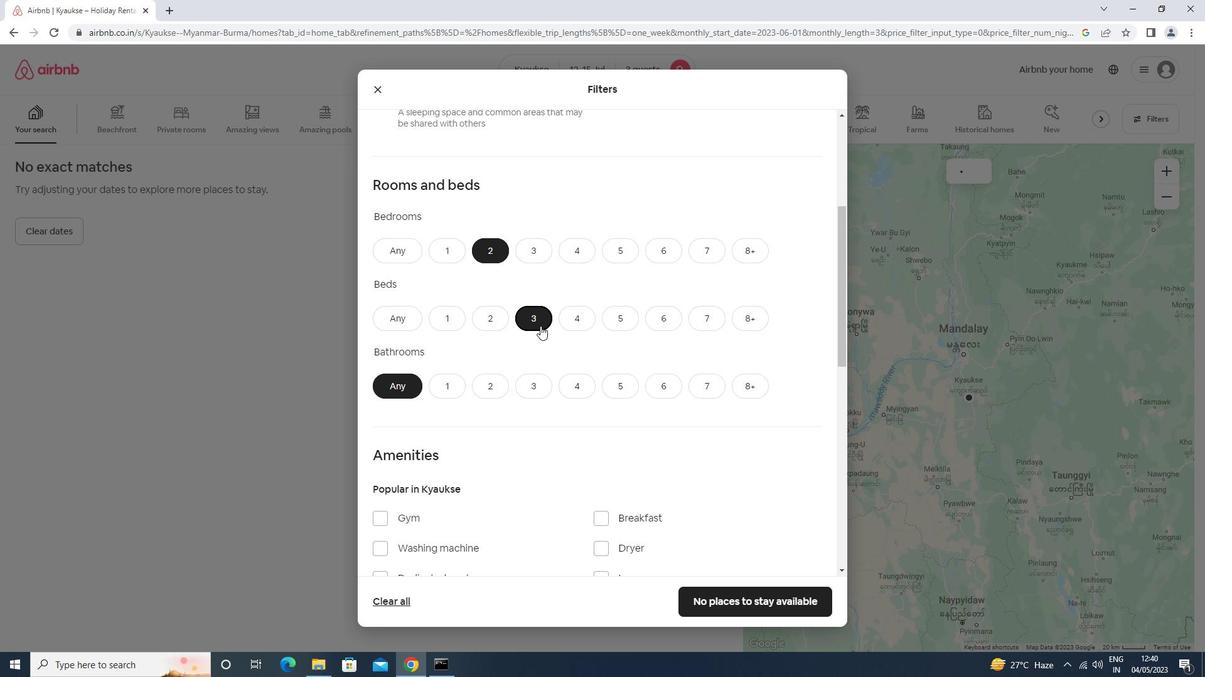 
Action: Mouse scrolled (540, 325) with delta (0, 0)
Screenshot: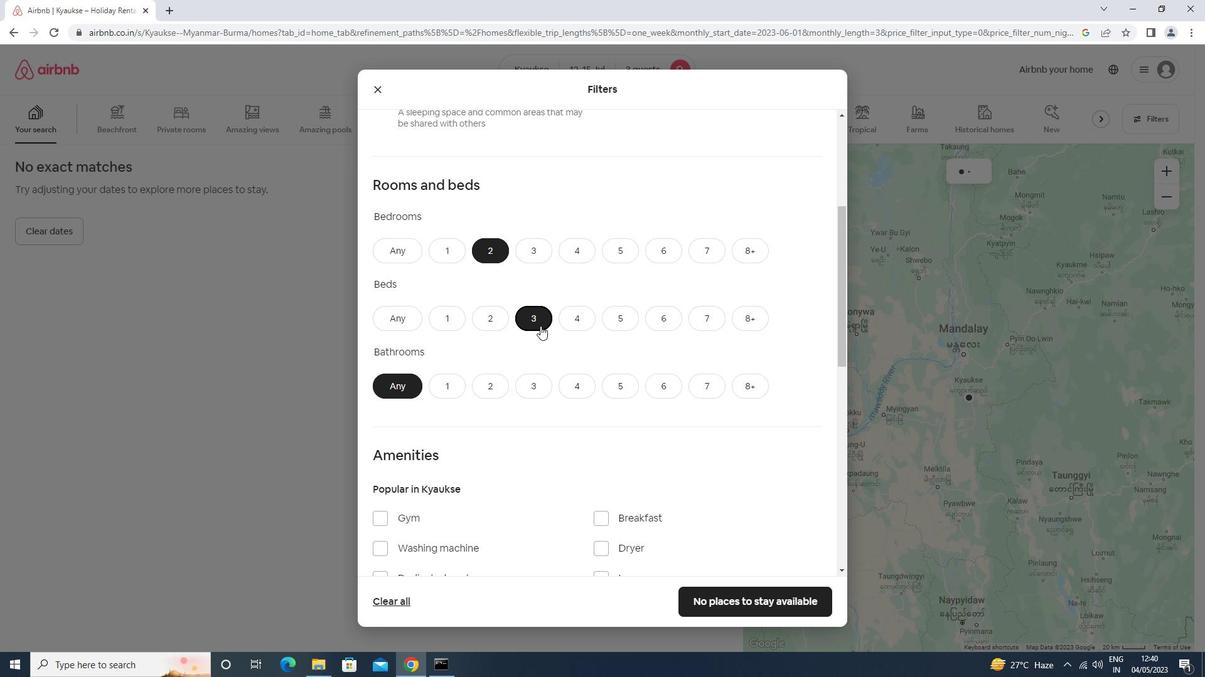 
Action: Mouse scrolled (540, 325) with delta (0, 0)
Screenshot: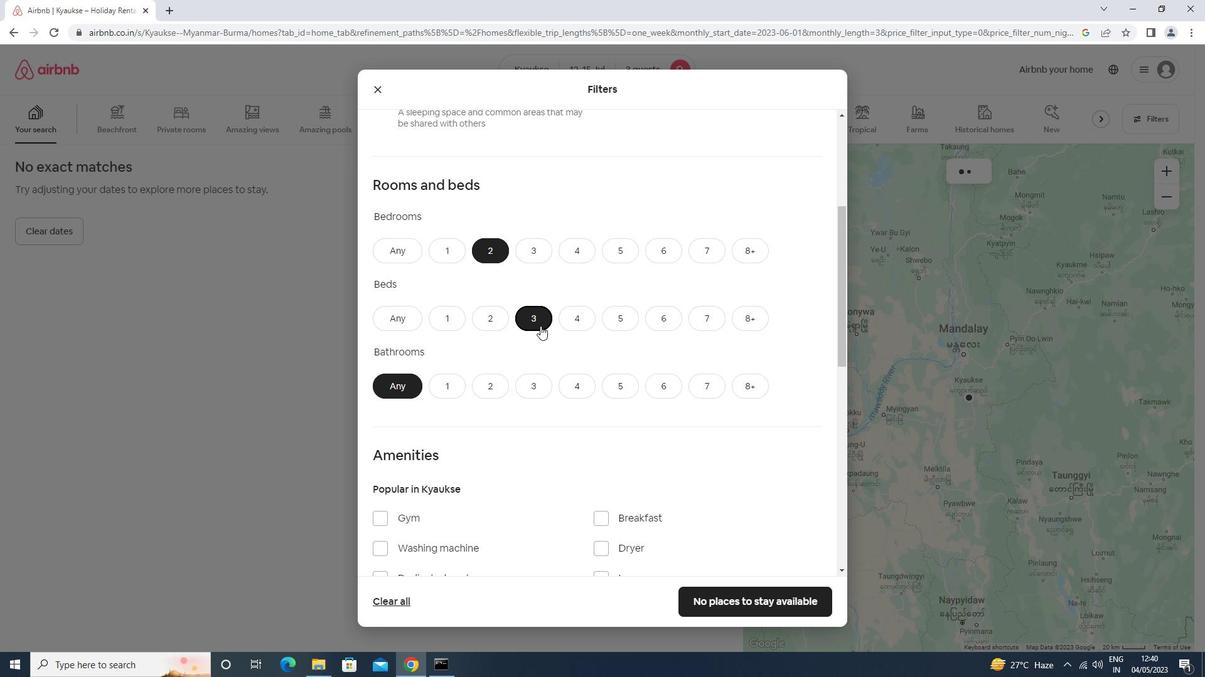 
Action: Mouse moved to (459, 193)
Screenshot: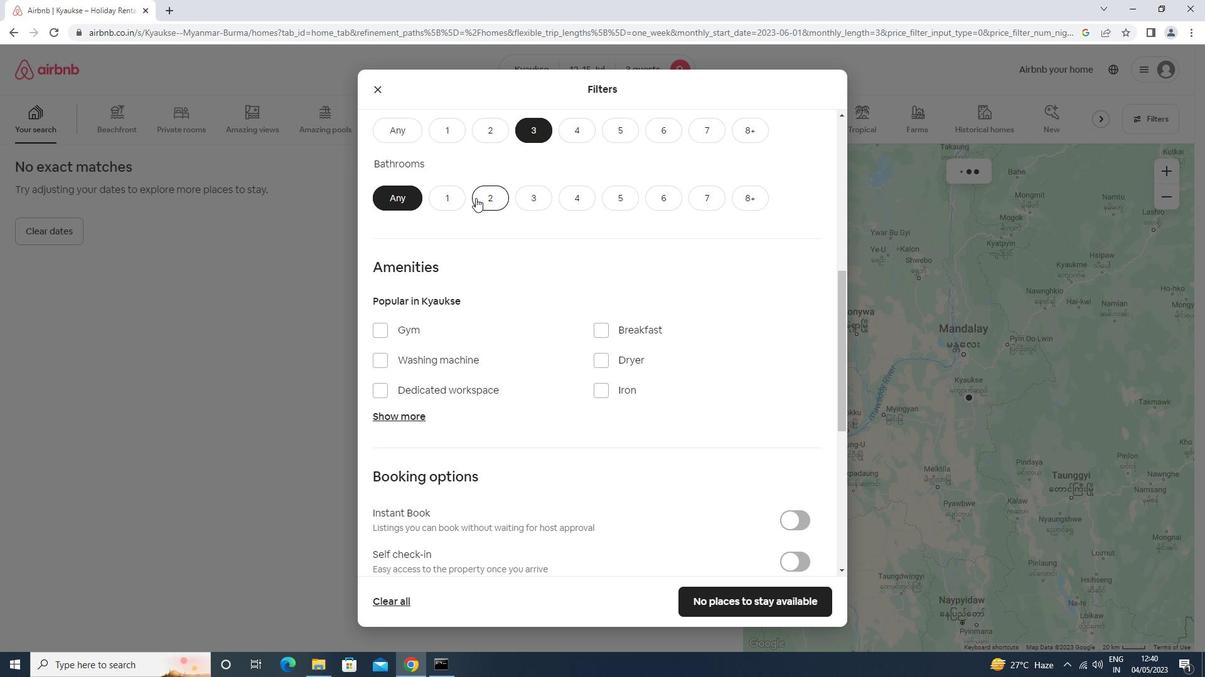 
Action: Mouse pressed left at (459, 193)
Screenshot: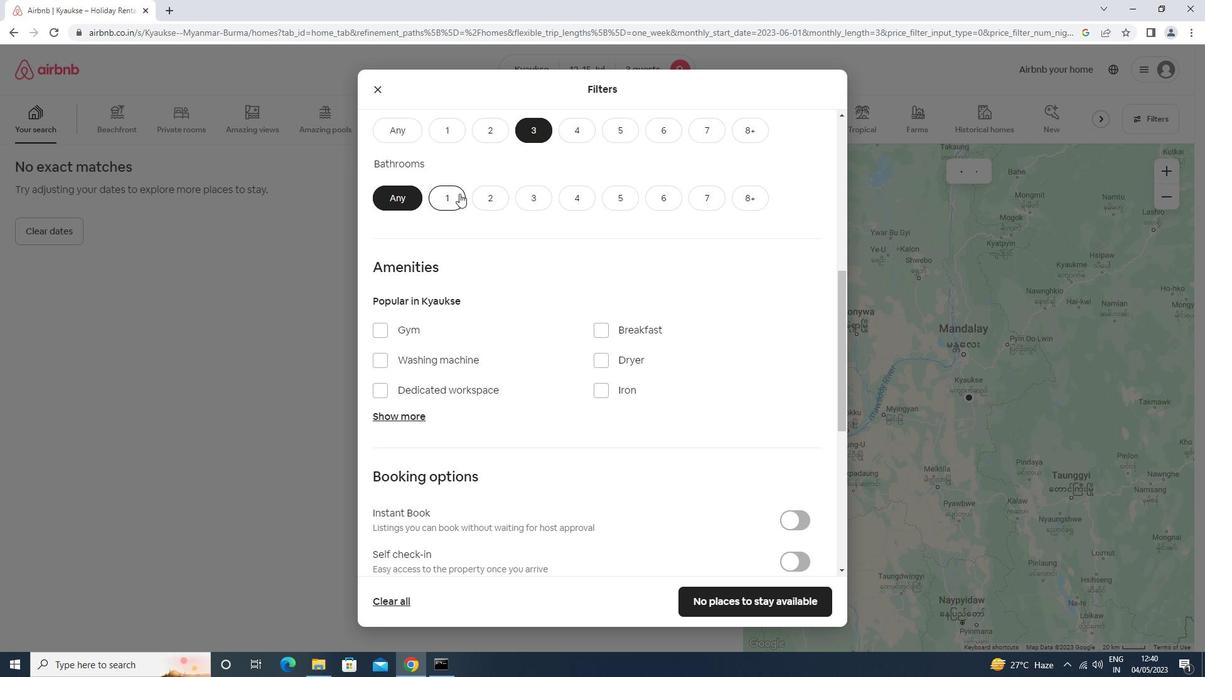 
Action: Mouse scrolled (459, 193) with delta (0, 0)
Screenshot: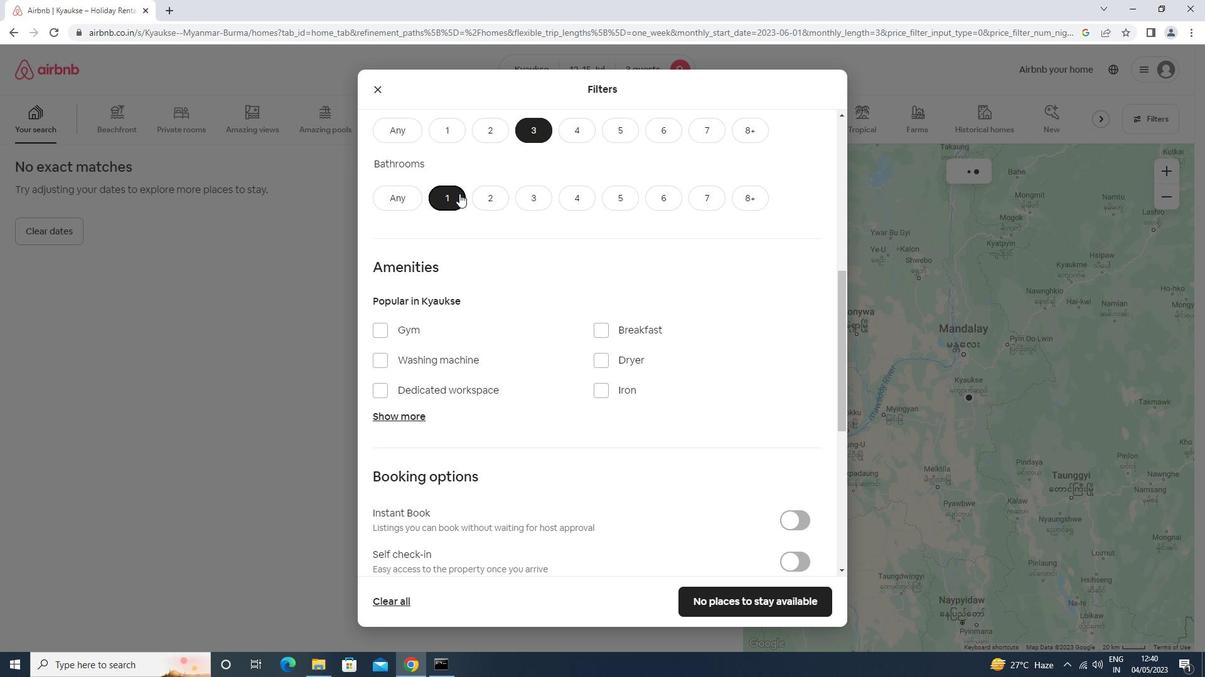 
Action: Mouse scrolled (459, 193) with delta (0, 0)
Screenshot: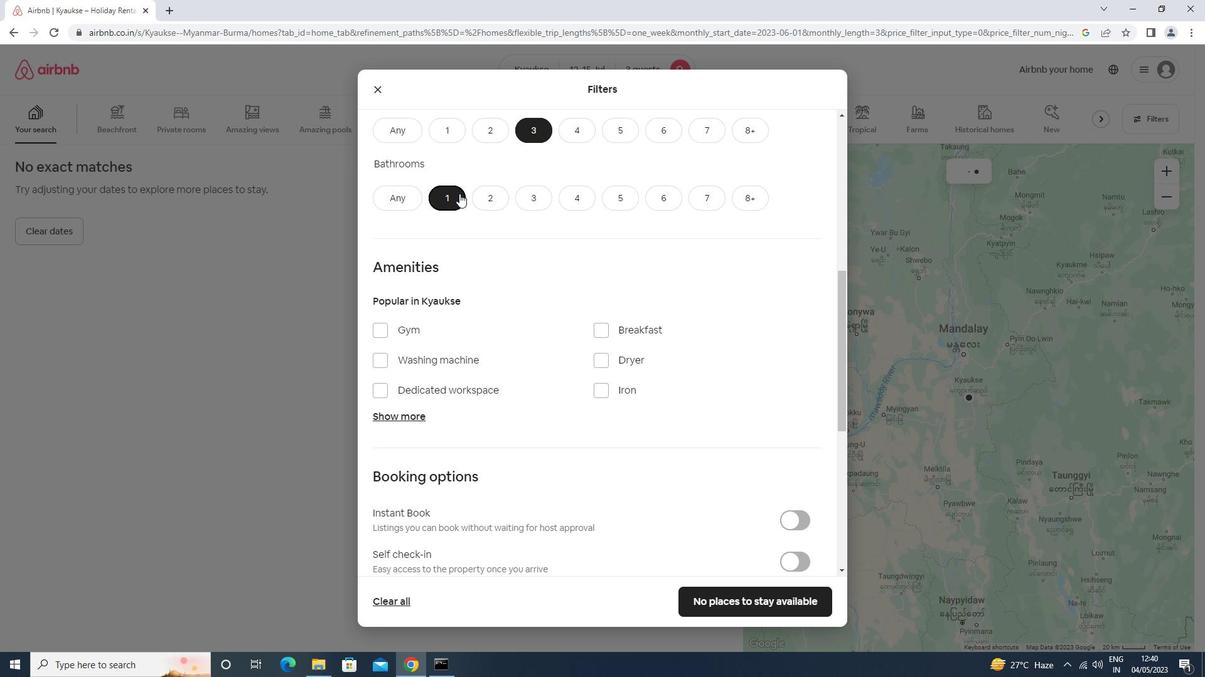 
Action: Mouse moved to (418, 290)
Screenshot: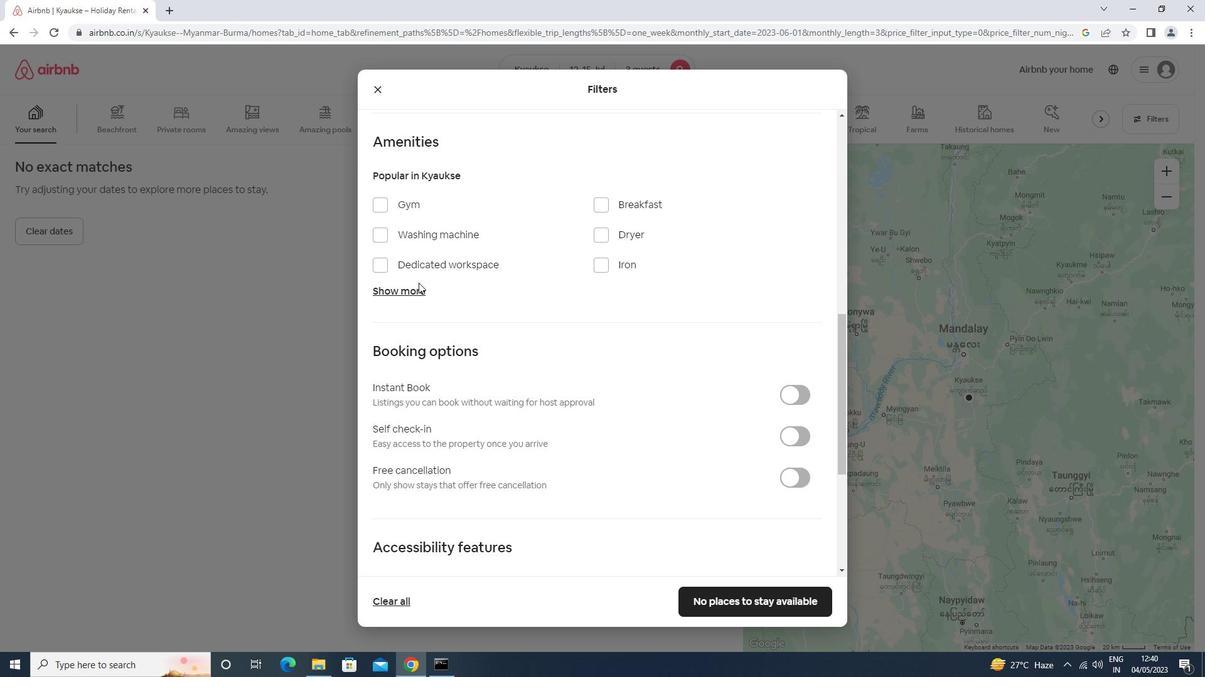 
Action: Mouse pressed left at (418, 290)
Screenshot: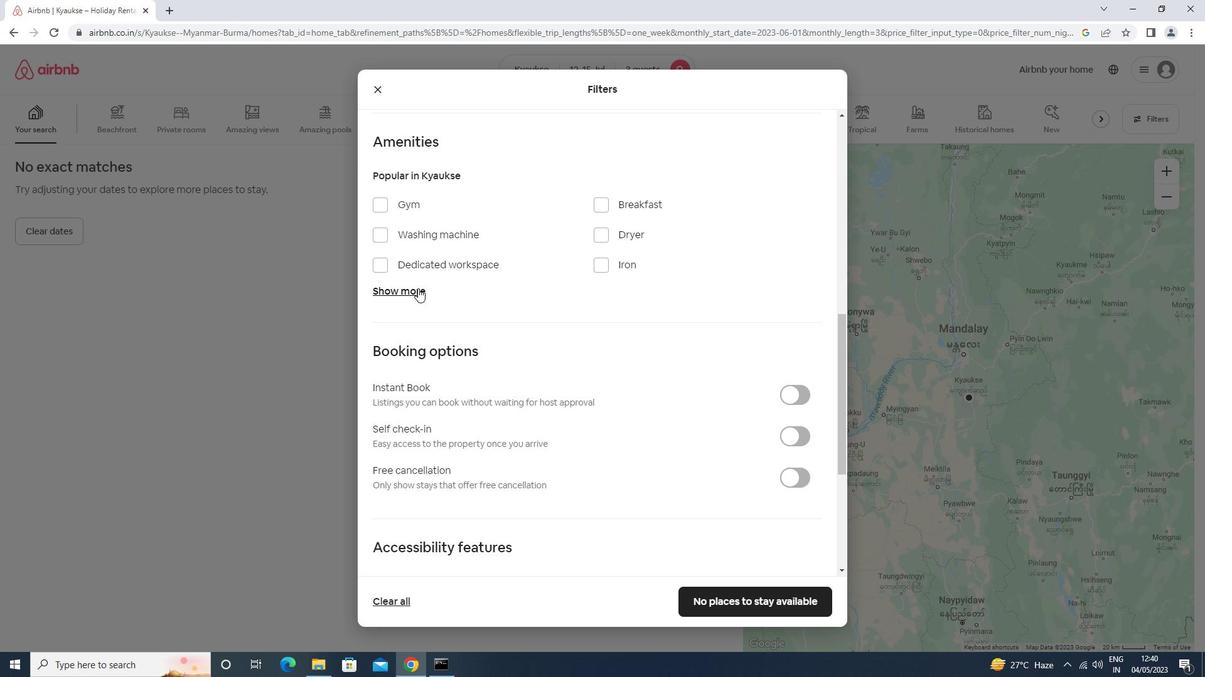 
Action: Mouse moved to (418, 290)
Screenshot: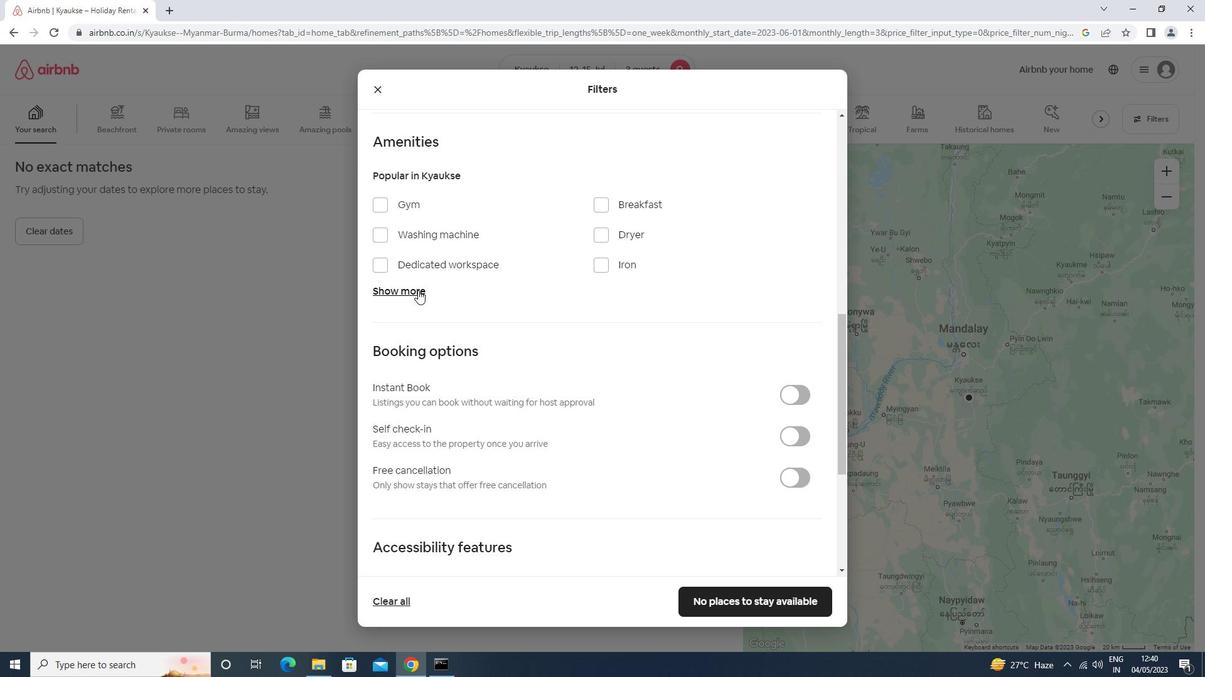 
Action: Mouse scrolled (418, 290) with delta (0, 0)
Screenshot: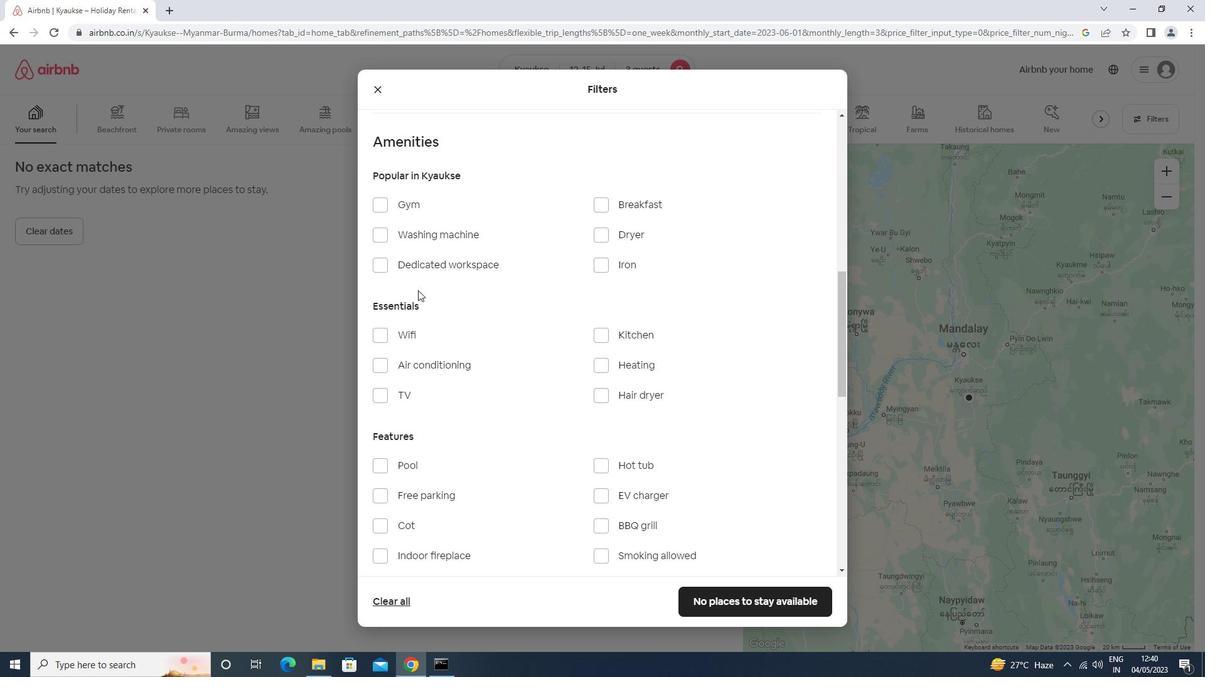 
Action: Mouse scrolled (418, 290) with delta (0, 0)
Screenshot: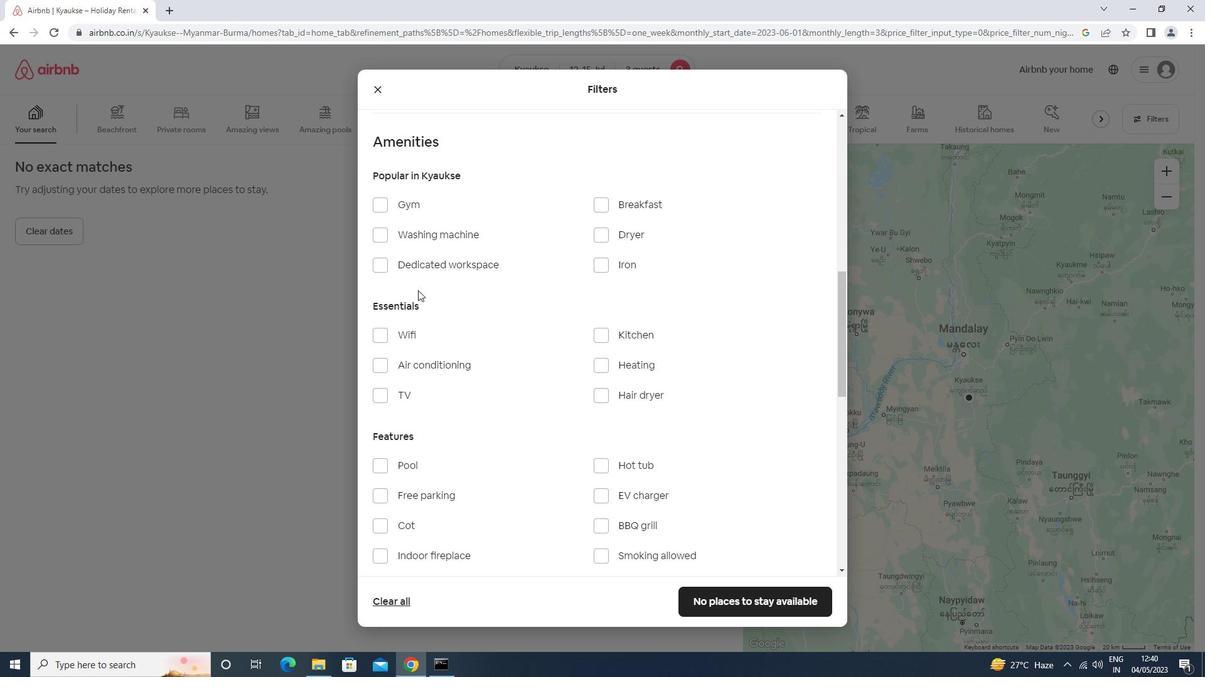 
Action: Mouse scrolled (418, 290) with delta (0, 0)
Screenshot: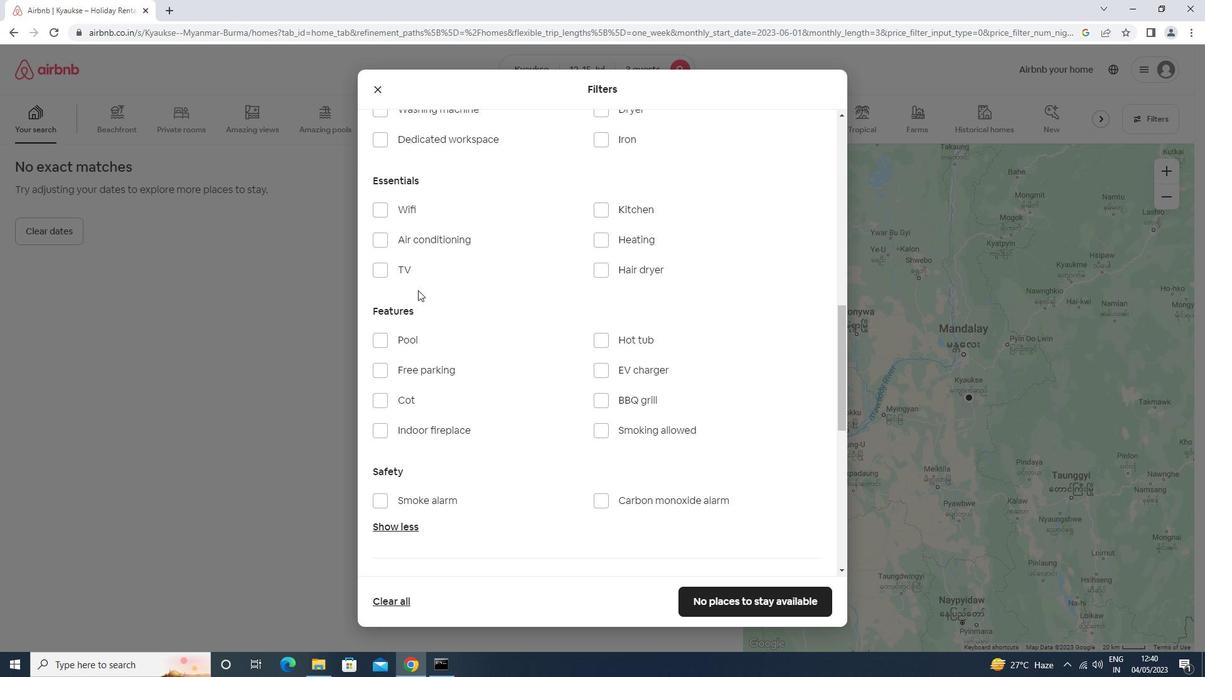 
Action: Mouse scrolled (418, 290) with delta (0, 0)
Screenshot: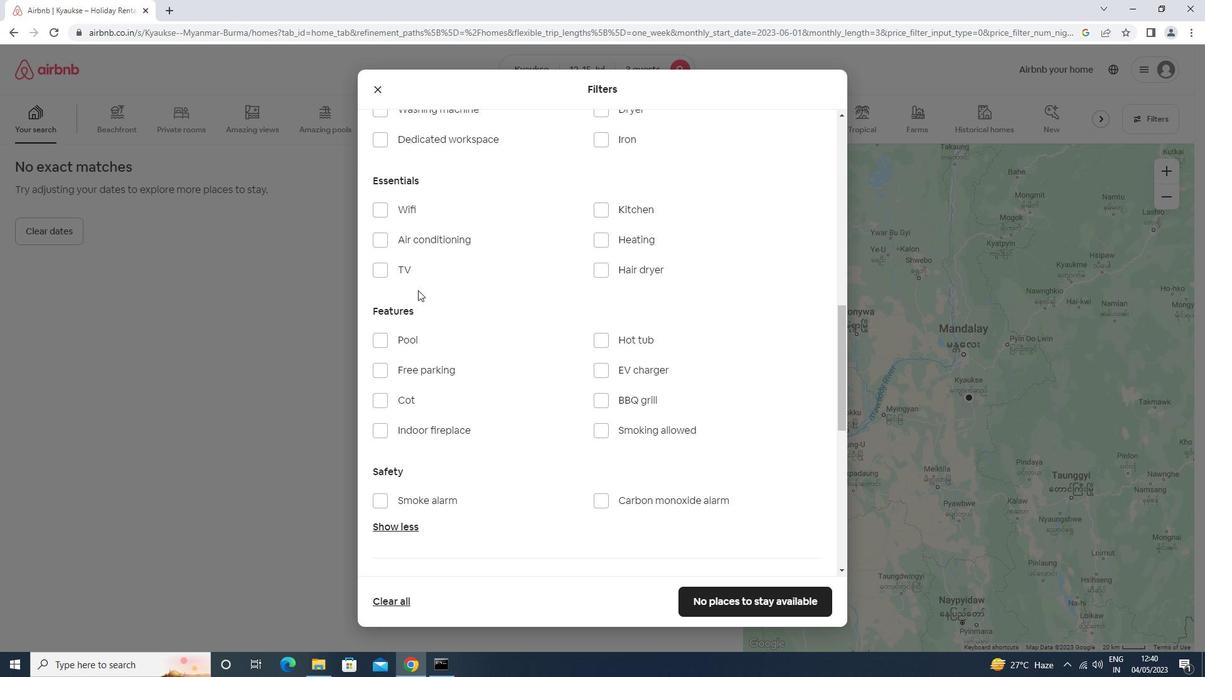 
Action: Mouse scrolled (418, 290) with delta (0, 0)
Screenshot: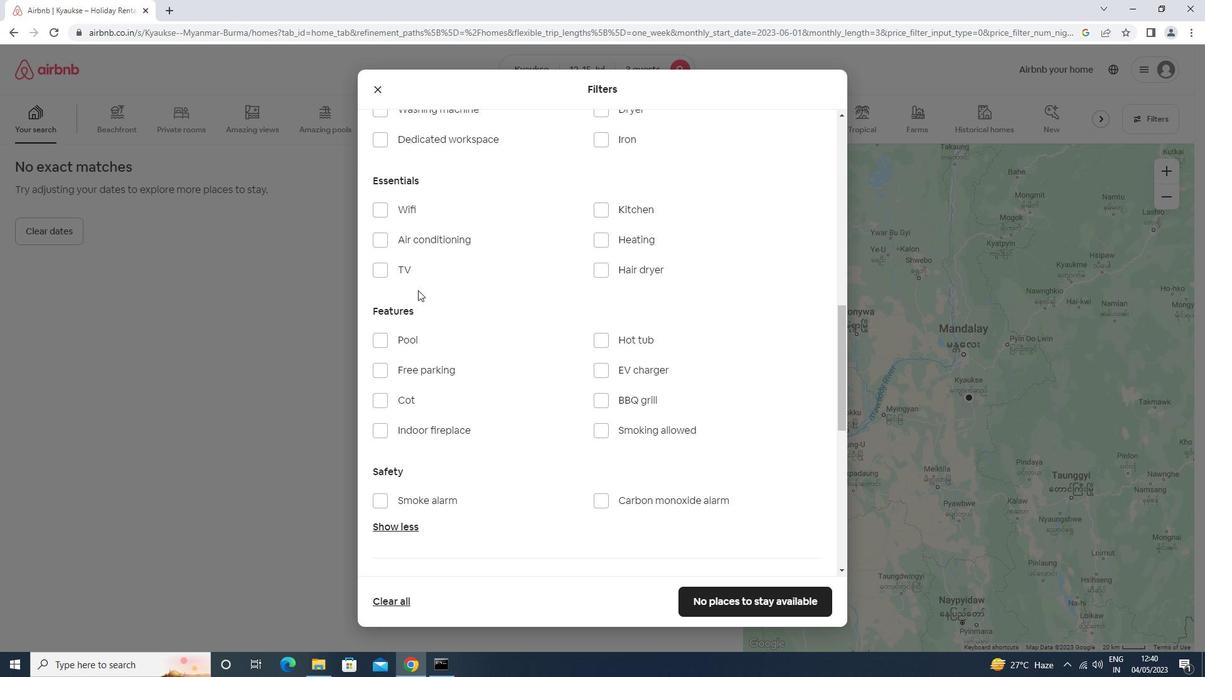 
Action: Mouse scrolled (418, 290) with delta (0, 0)
Screenshot: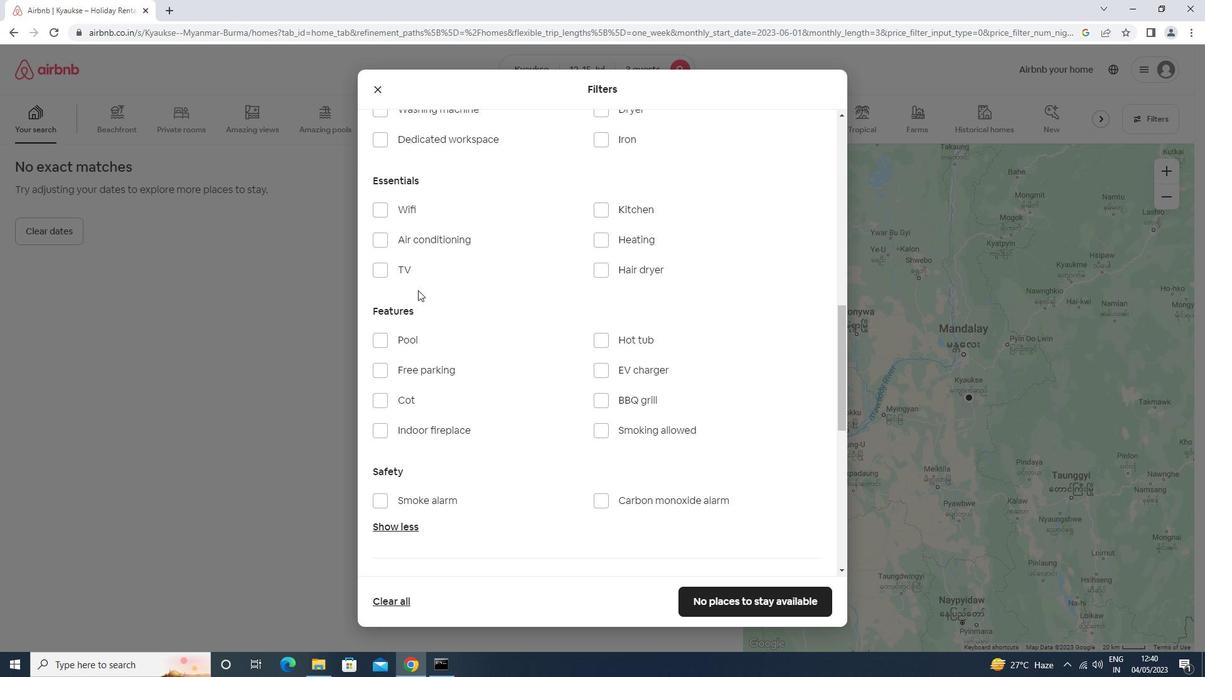 
Action: Mouse scrolled (418, 290) with delta (0, 0)
Screenshot: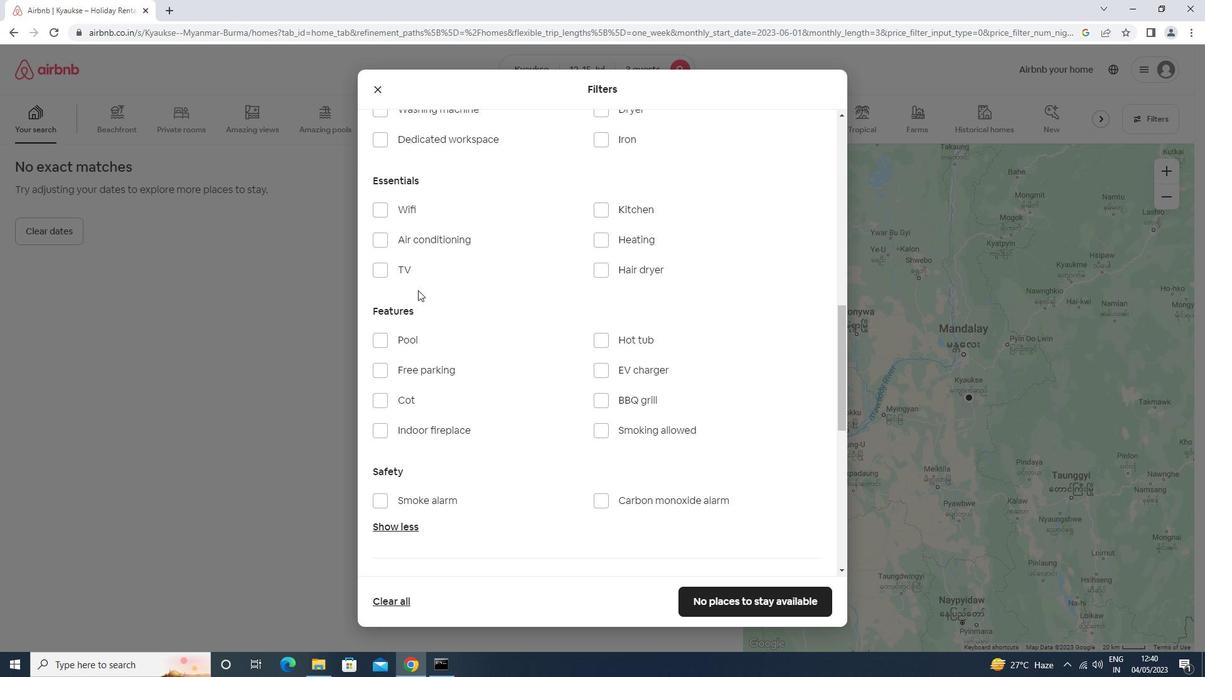 
Action: Mouse scrolled (418, 290) with delta (0, 0)
Screenshot: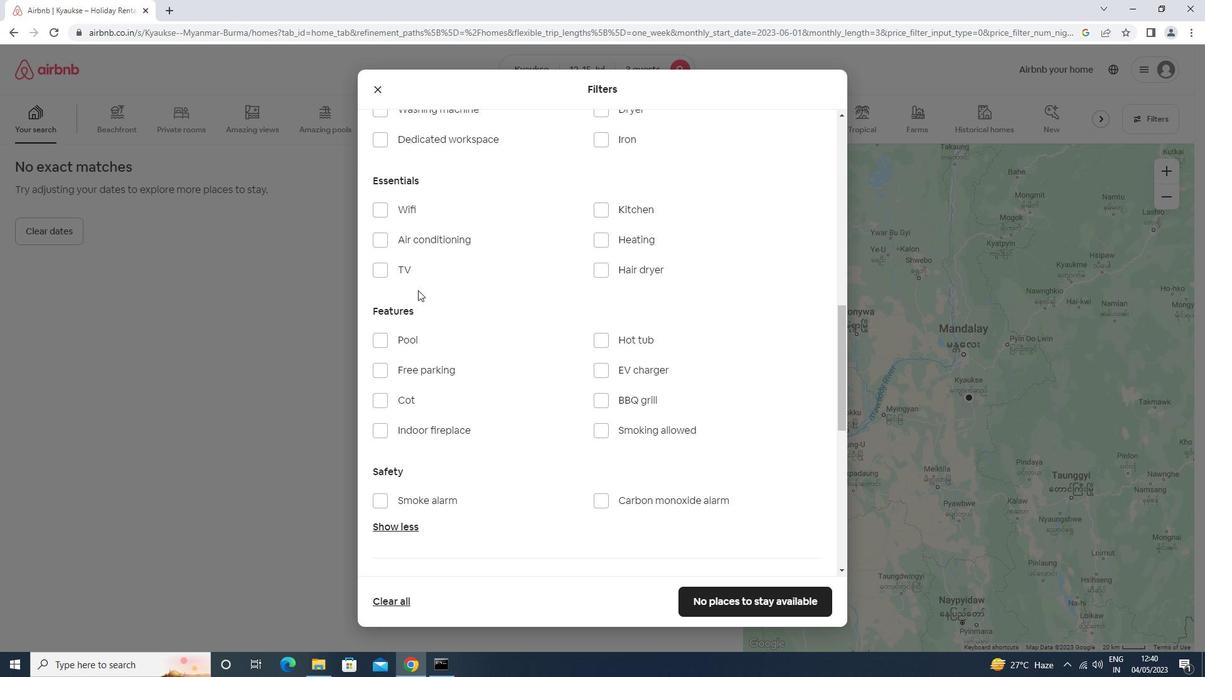
Action: Mouse moved to (787, 294)
Screenshot: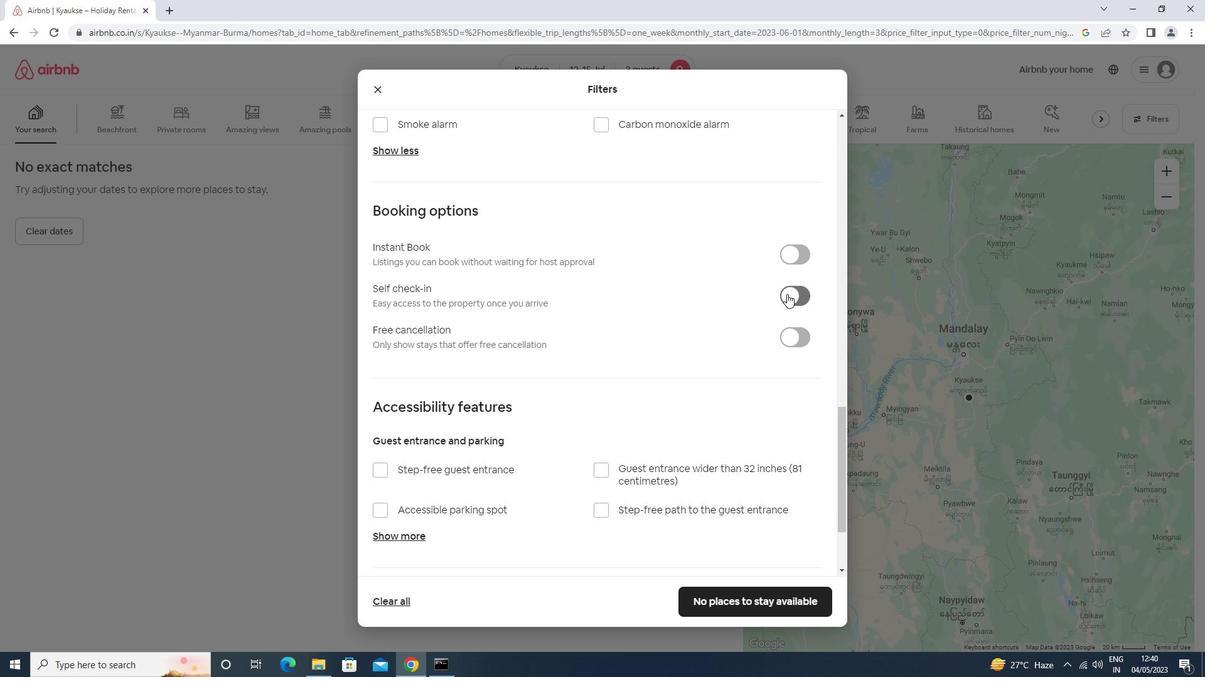 
Action: Mouse pressed left at (787, 294)
Screenshot: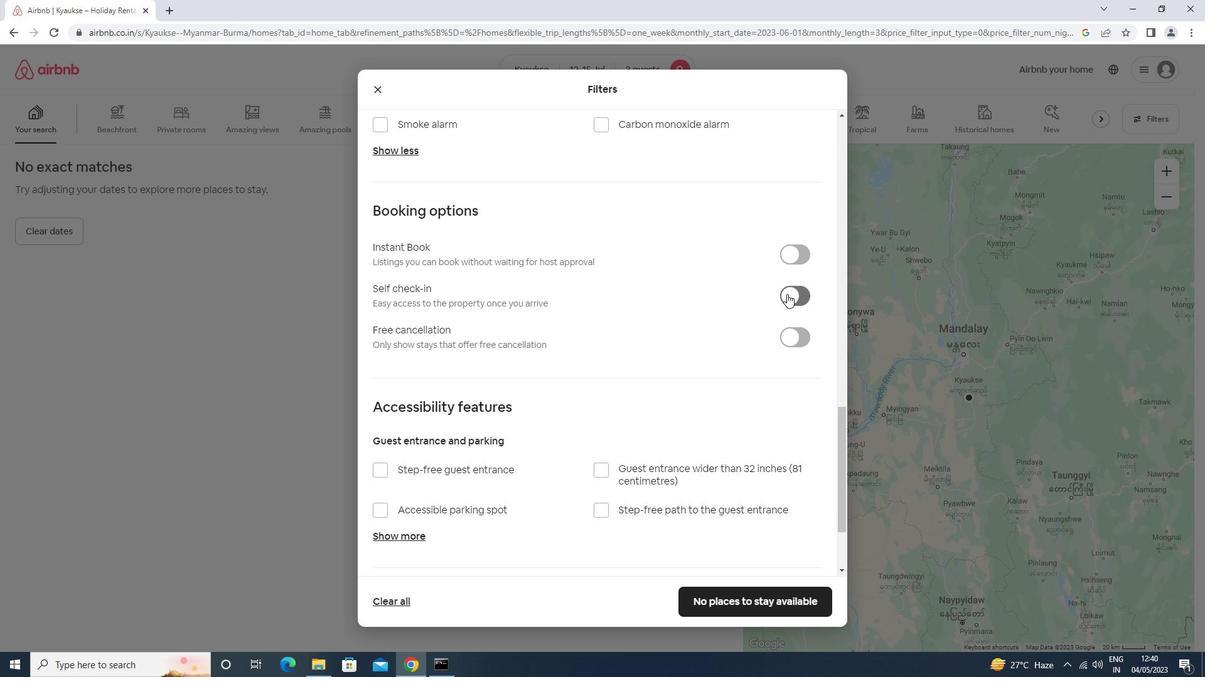 
Action: Mouse moved to (787, 295)
Screenshot: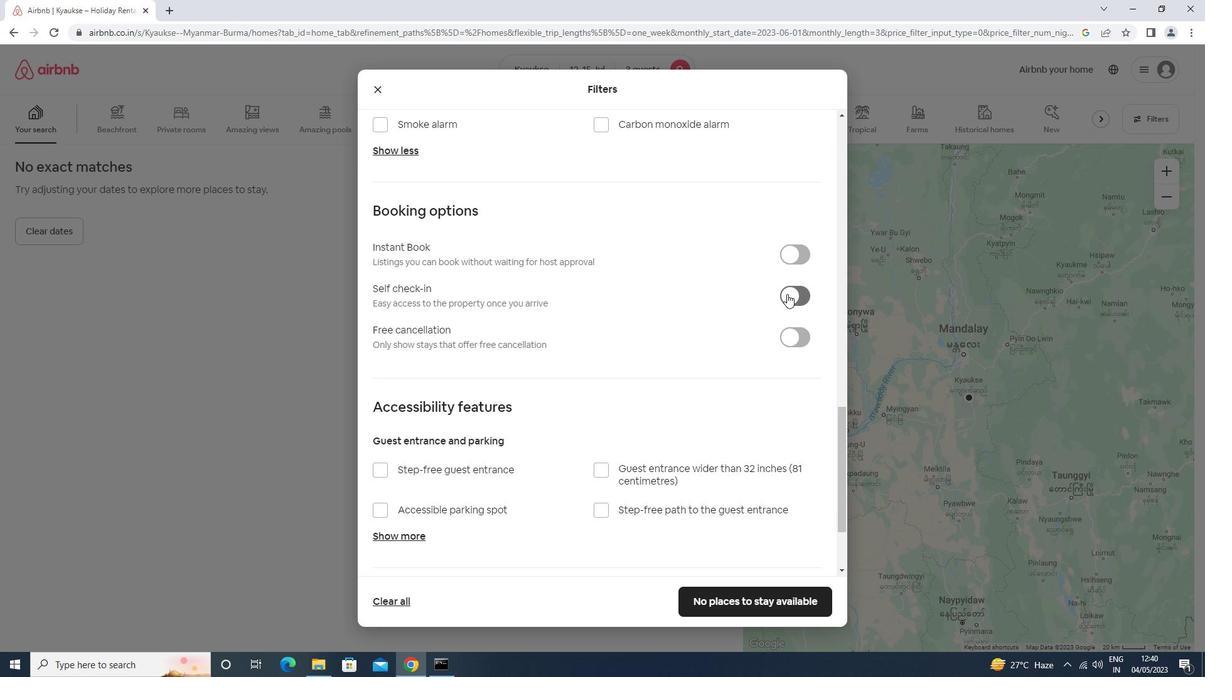 
Action: Mouse scrolled (787, 294) with delta (0, 0)
Screenshot: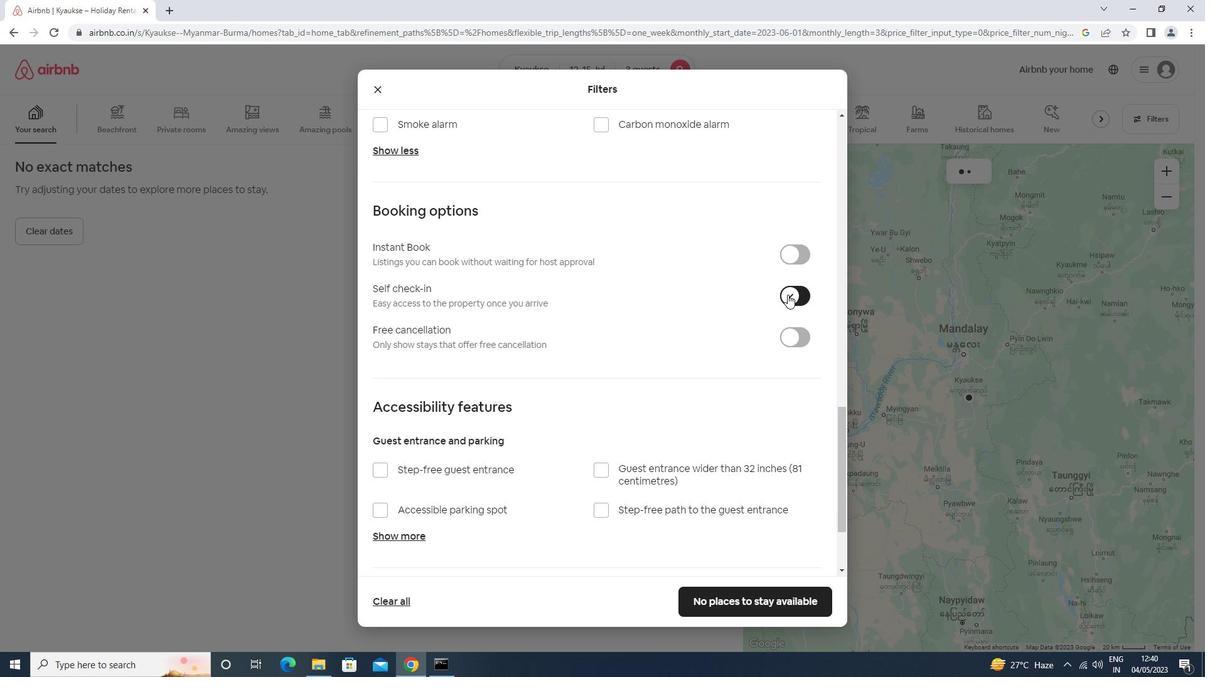 
Action: Mouse scrolled (787, 294) with delta (0, 0)
Screenshot: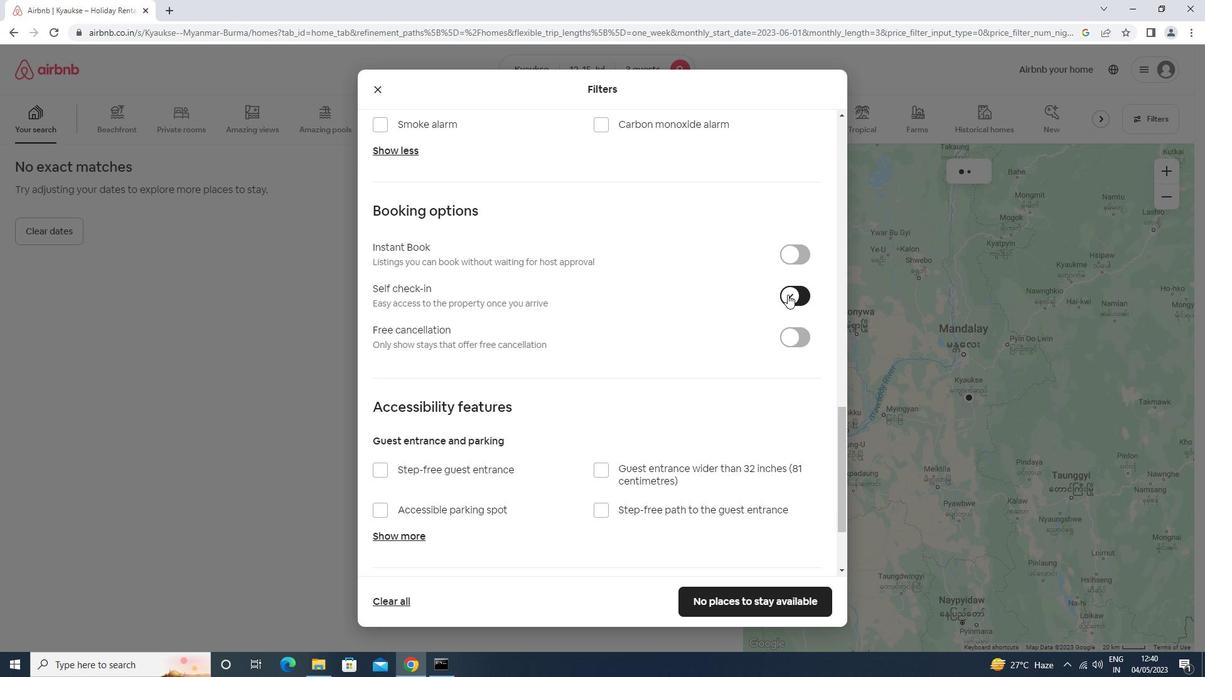 
Action: Mouse scrolled (787, 294) with delta (0, 0)
Screenshot: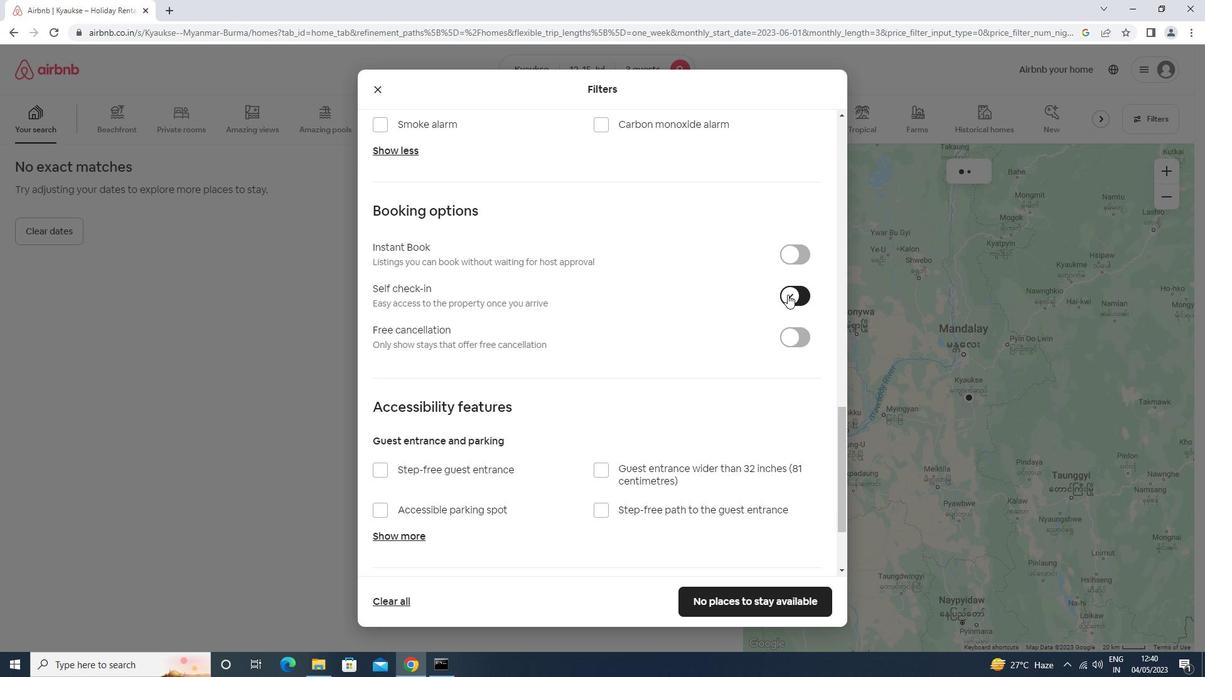
Action: Mouse scrolled (787, 294) with delta (0, 0)
Screenshot: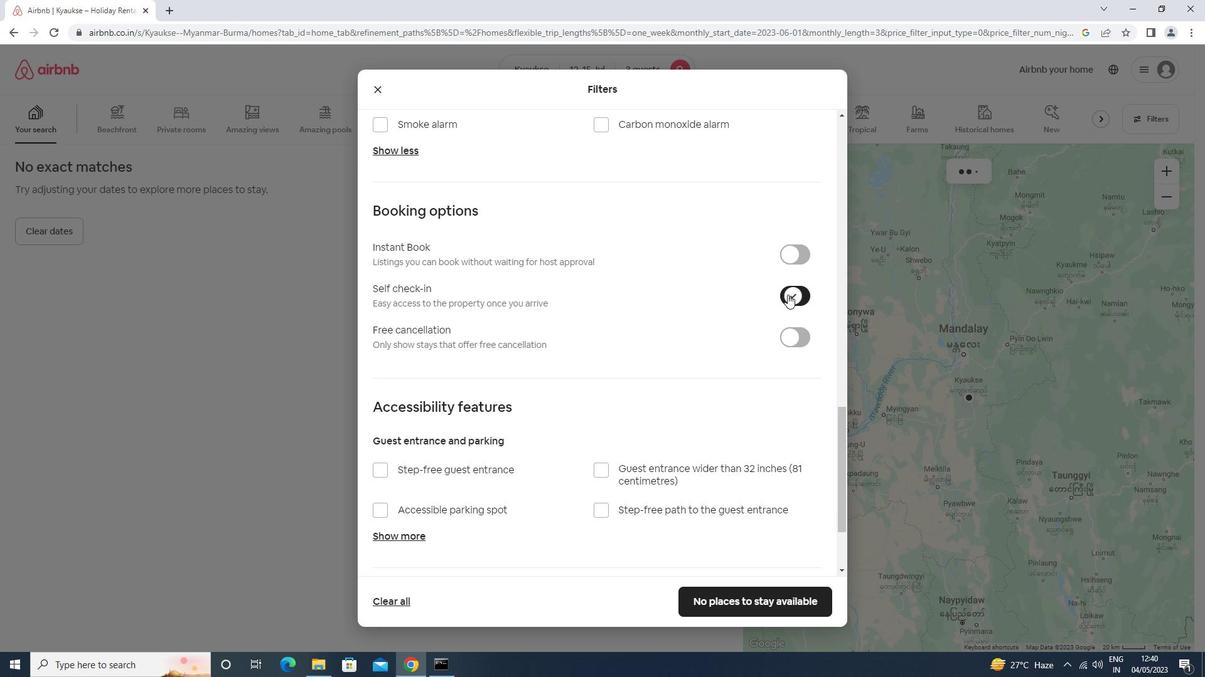 
Action: Mouse scrolled (787, 294) with delta (0, 0)
Screenshot: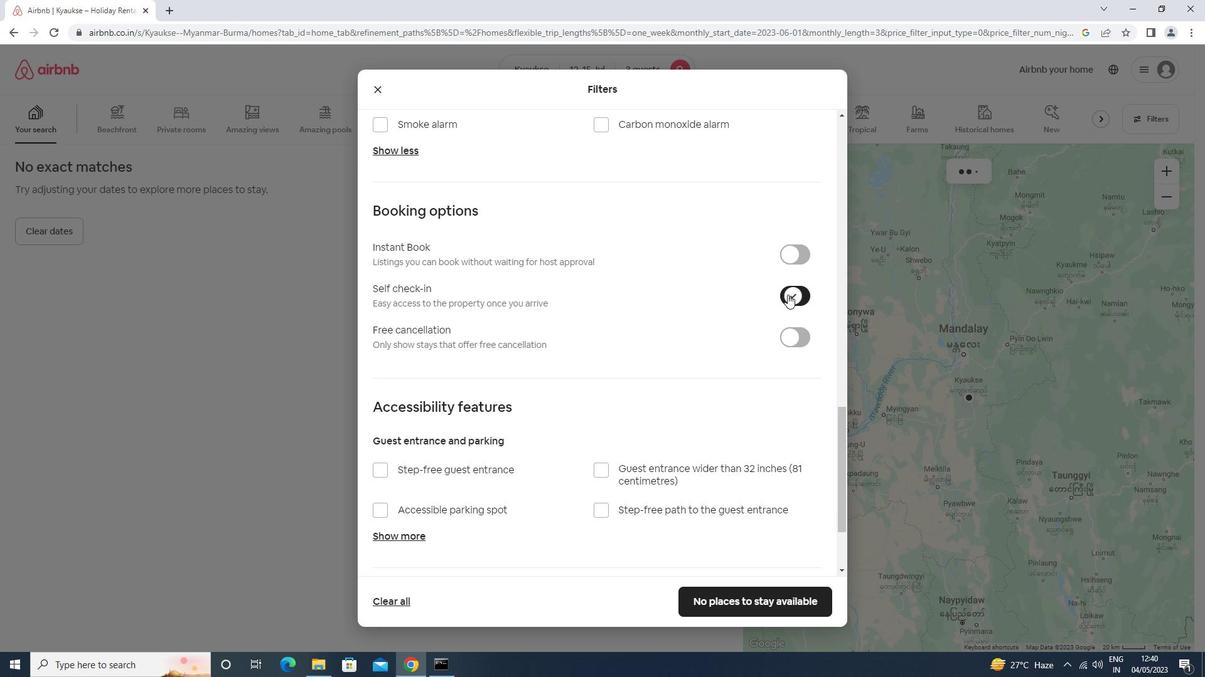 
Action: Mouse moved to (752, 596)
Screenshot: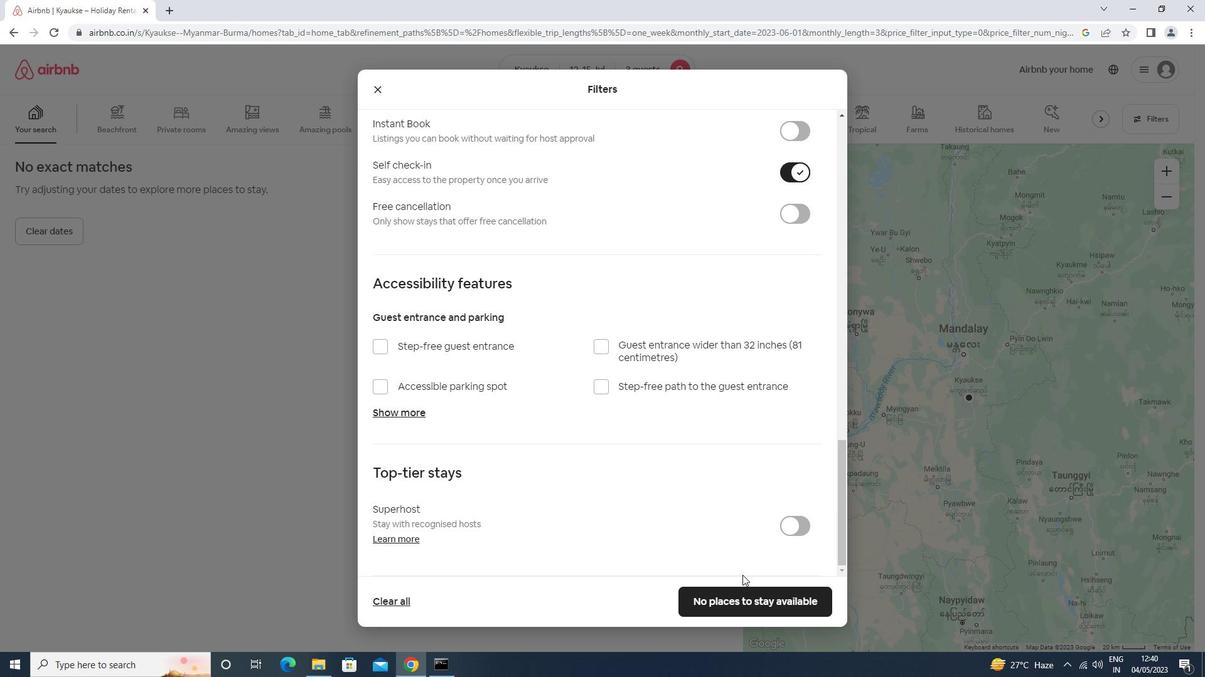 
Action: Mouse pressed left at (752, 596)
Screenshot: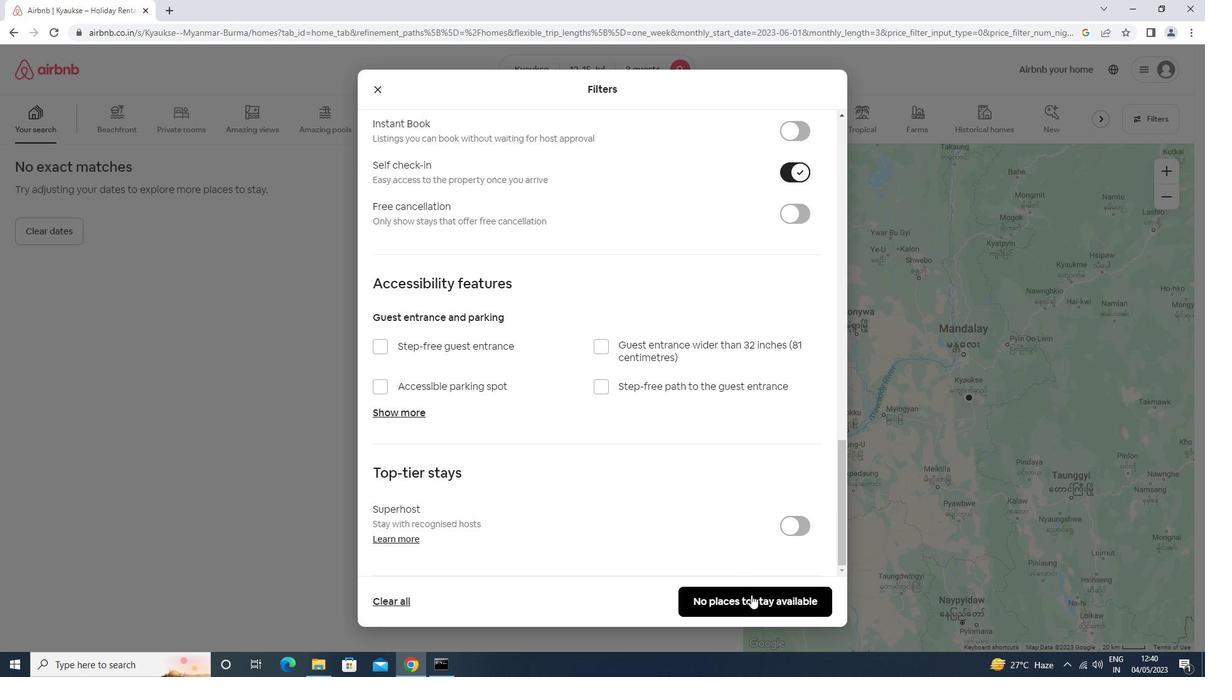 
Action: Mouse moved to (755, 593)
Screenshot: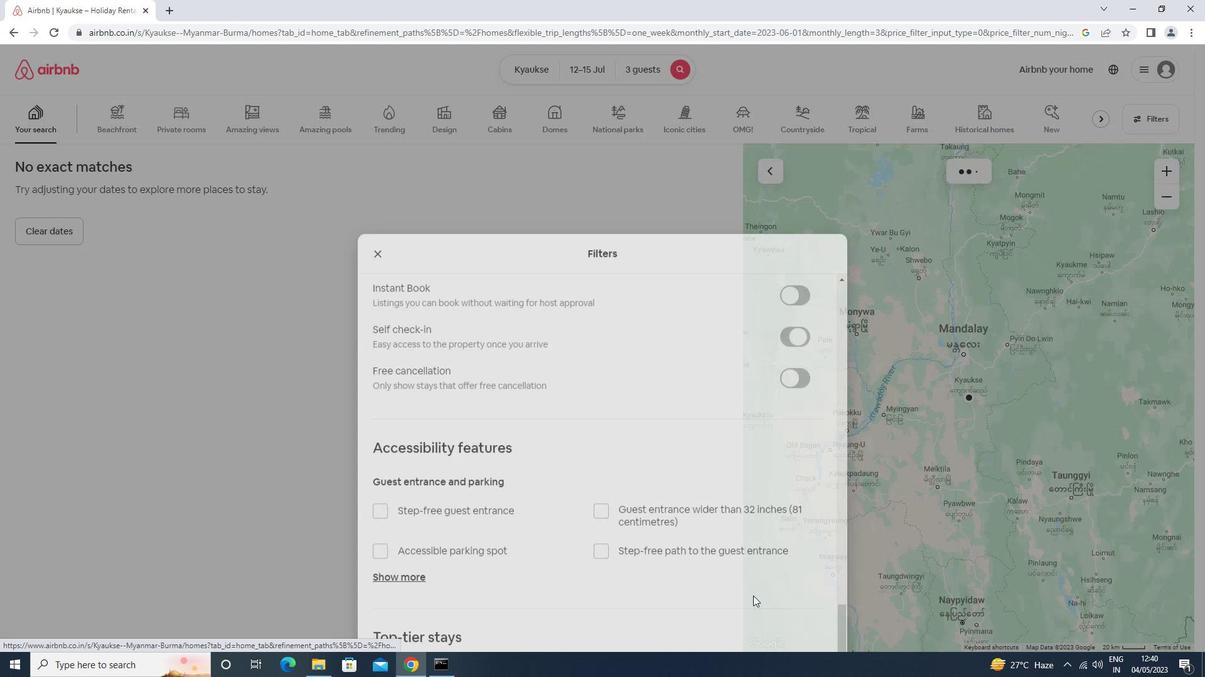 
